 Task: Look for space in Praia, Cape Verde from 4th June, 2023 to 15th June, 2023 for 2 adults in price range Rs.10000 to Rs.15000. Place can be entire place with 1  bedroom having 1 bed and 1 bathroom. Property type can be house, flat, guest house, hotel. Booking option can be shelf check-in. Required host language is English.
Action: Mouse moved to (276, 158)
Screenshot: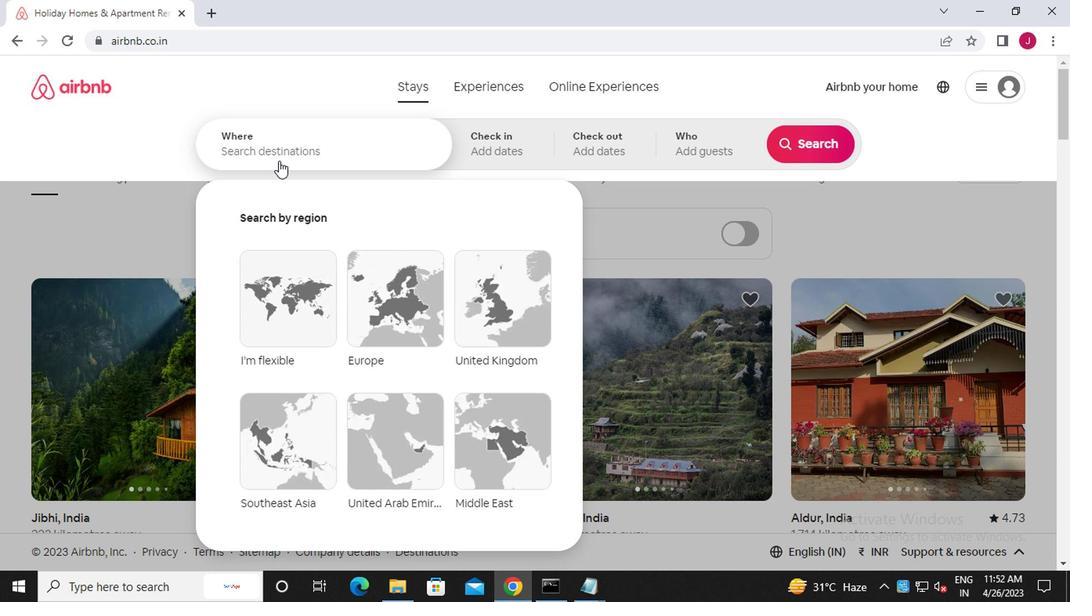 
Action: Mouse pressed left at (276, 158)
Screenshot: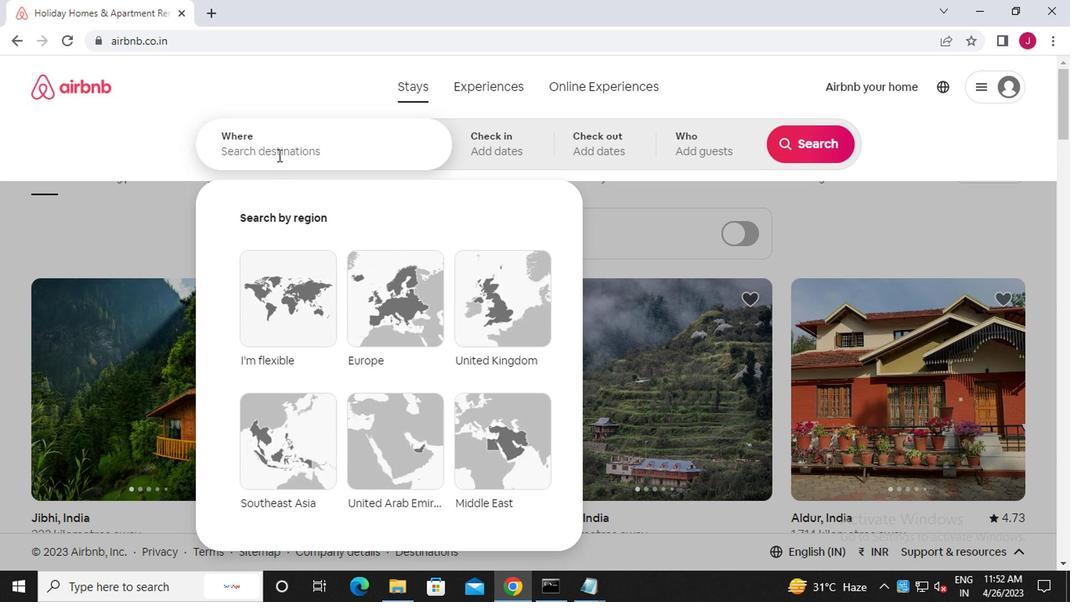 
Action: Key pressed <Key.caps_lock>p<Key.caps_lock>raia,<Key.space><Key.caps_lock>c<Key.caps_lock>ape<Key.space><Key.caps_lock>v<Key.caps_lock>erdw
Screenshot: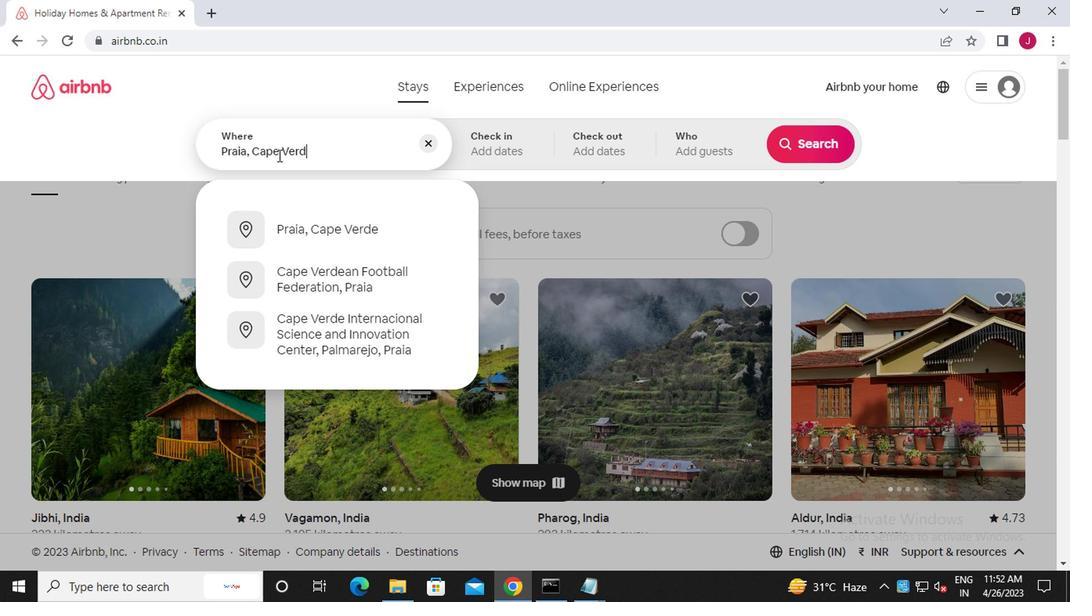 
Action: Mouse moved to (357, 233)
Screenshot: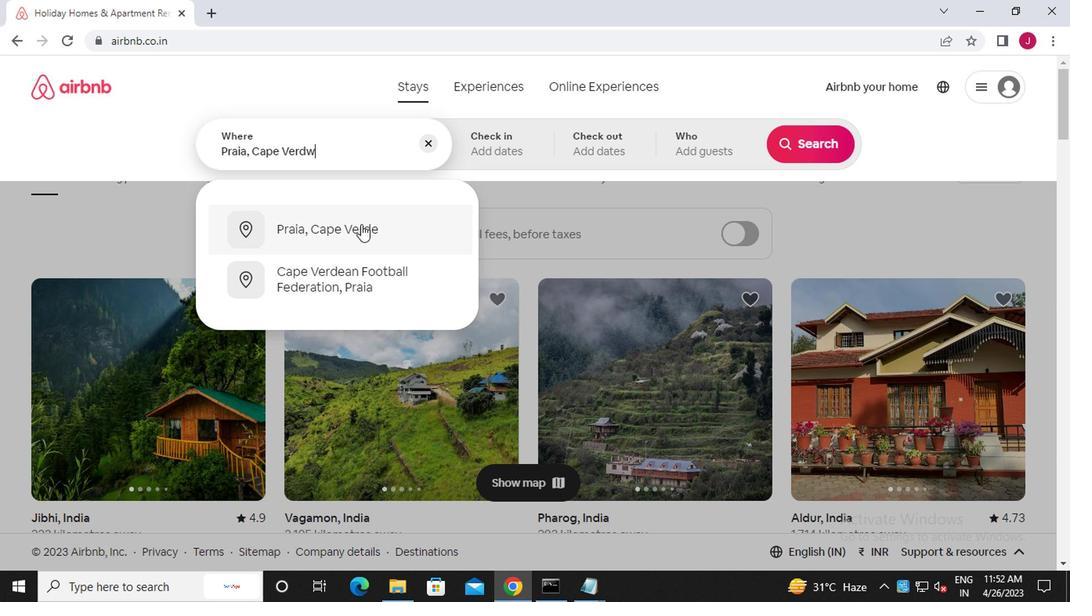 
Action: Mouse pressed left at (357, 233)
Screenshot: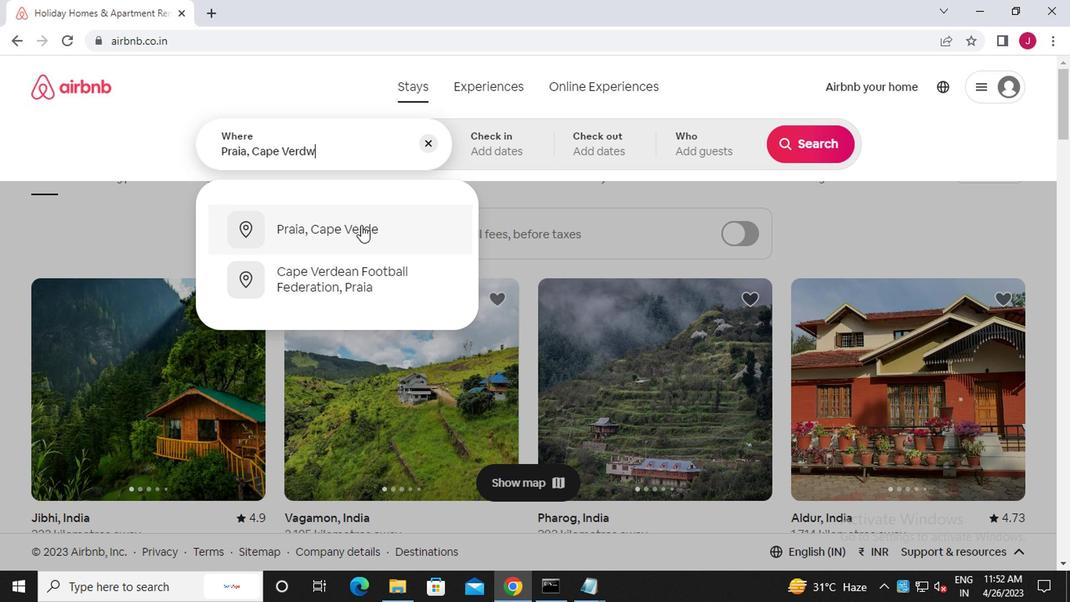 
Action: Mouse moved to (796, 271)
Screenshot: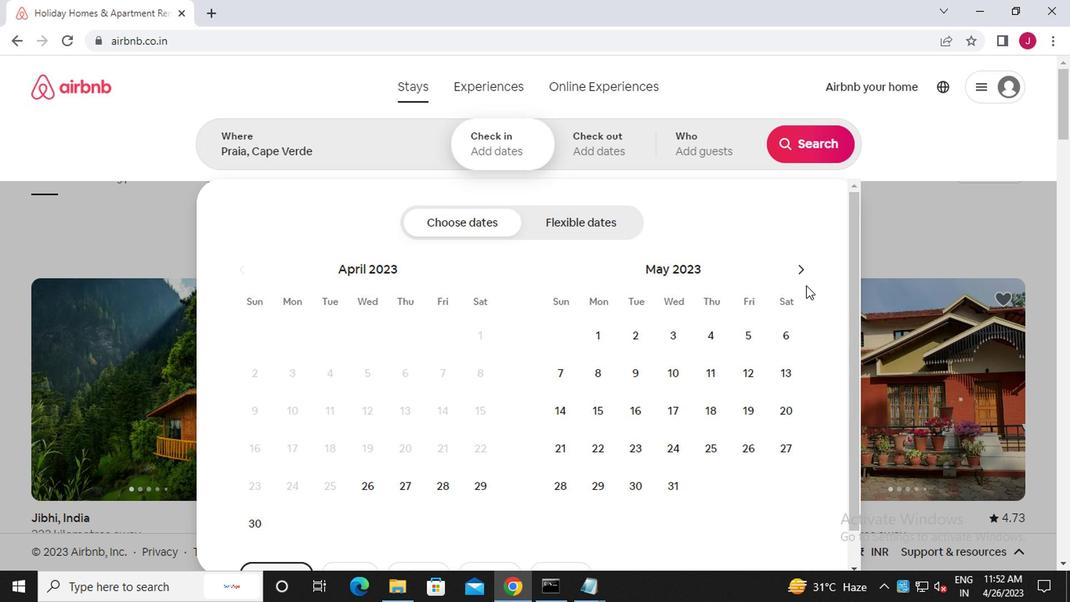 
Action: Mouse pressed left at (796, 271)
Screenshot: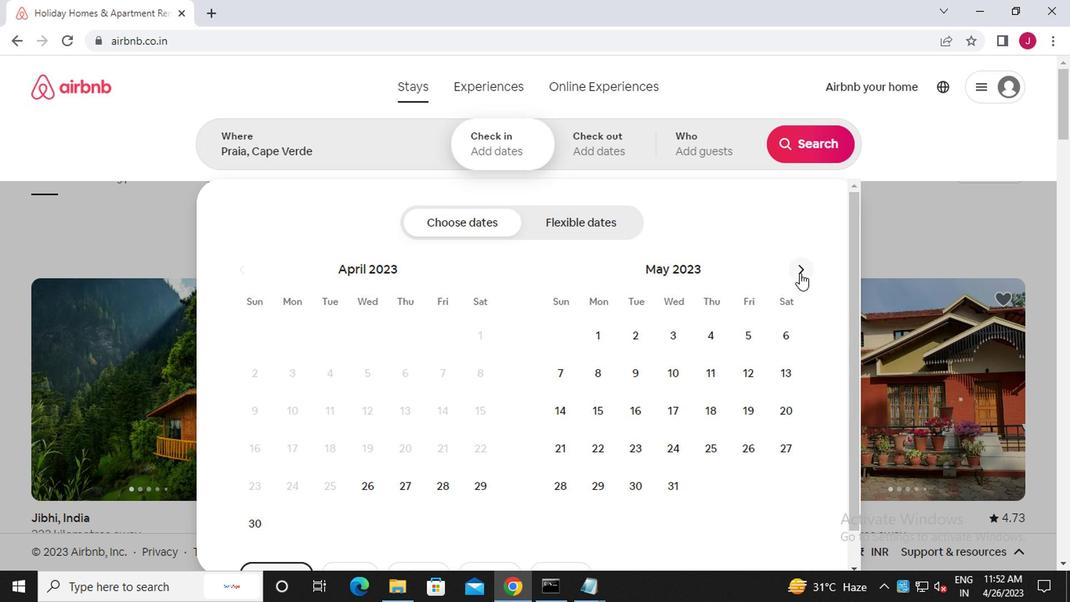 
Action: Mouse moved to (567, 376)
Screenshot: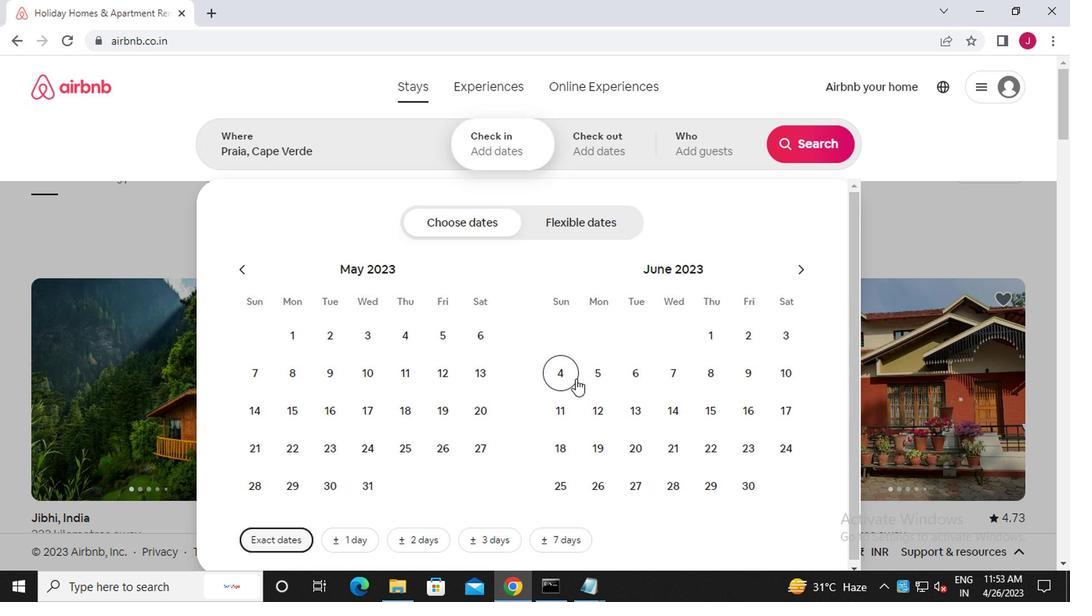 
Action: Mouse pressed left at (567, 376)
Screenshot: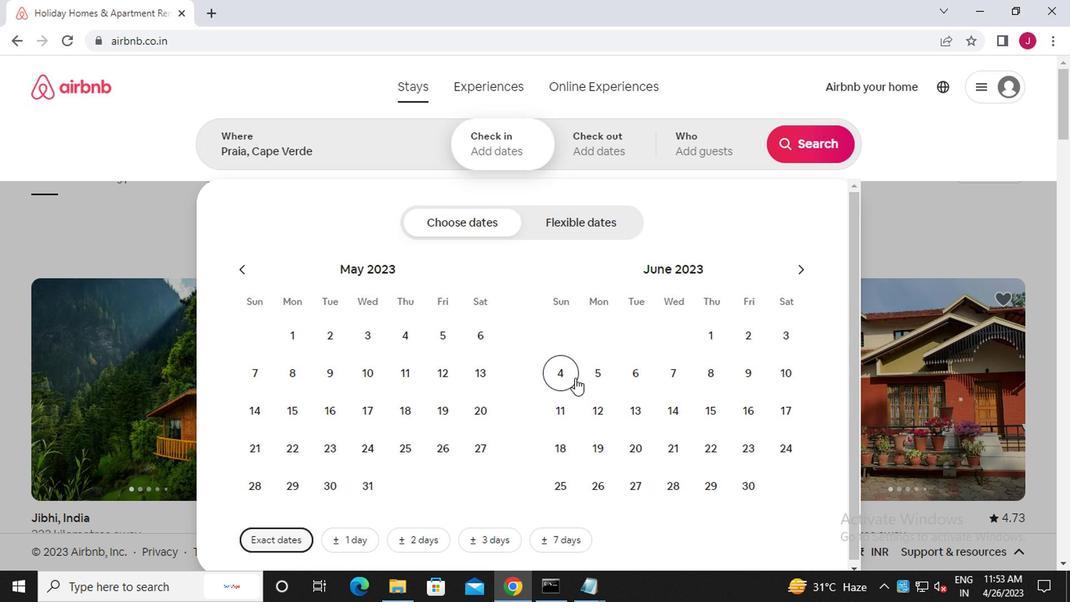 
Action: Mouse moved to (696, 403)
Screenshot: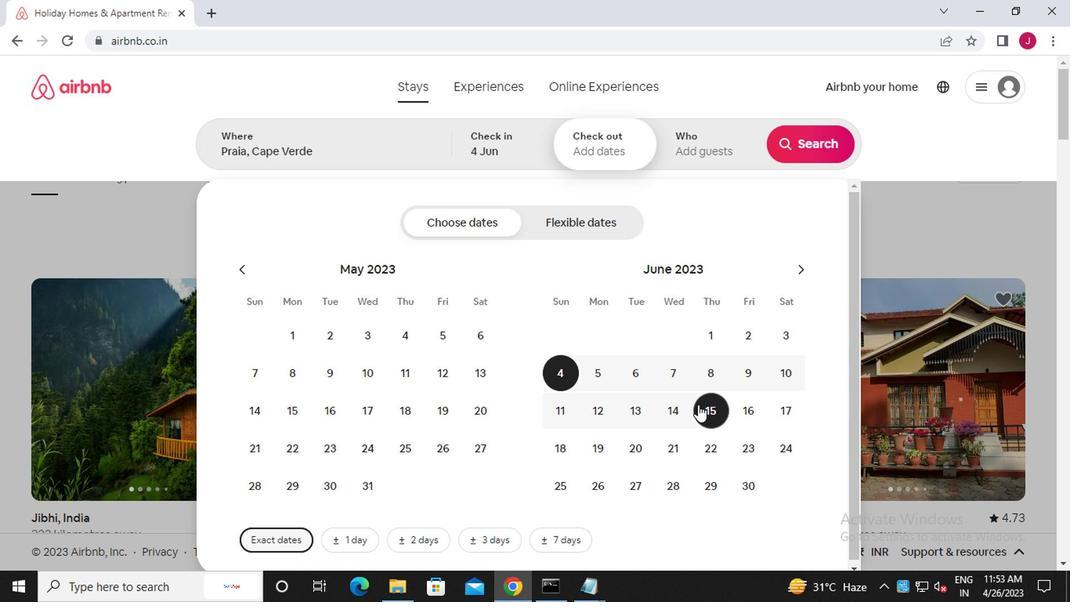 
Action: Mouse pressed left at (696, 403)
Screenshot: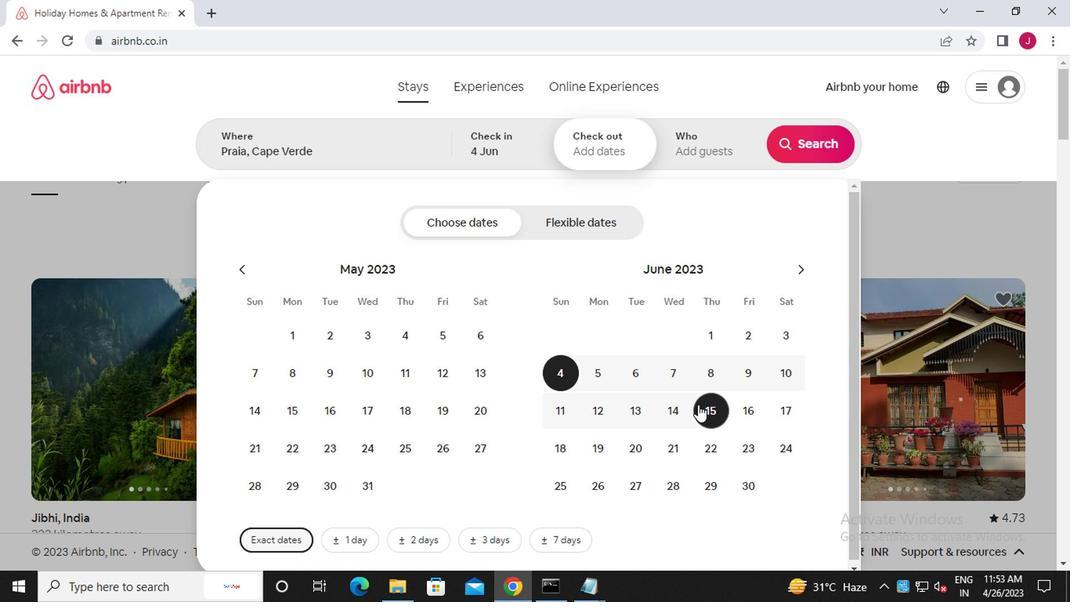 
Action: Mouse moved to (706, 152)
Screenshot: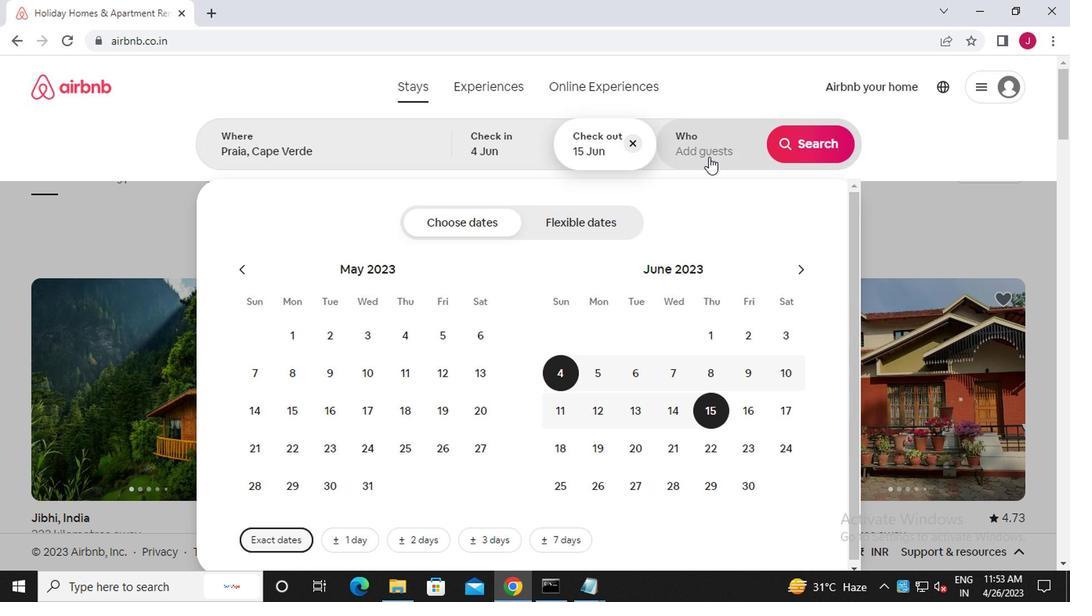 
Action: Mouse pressed left at (706, 152)
Screenshot: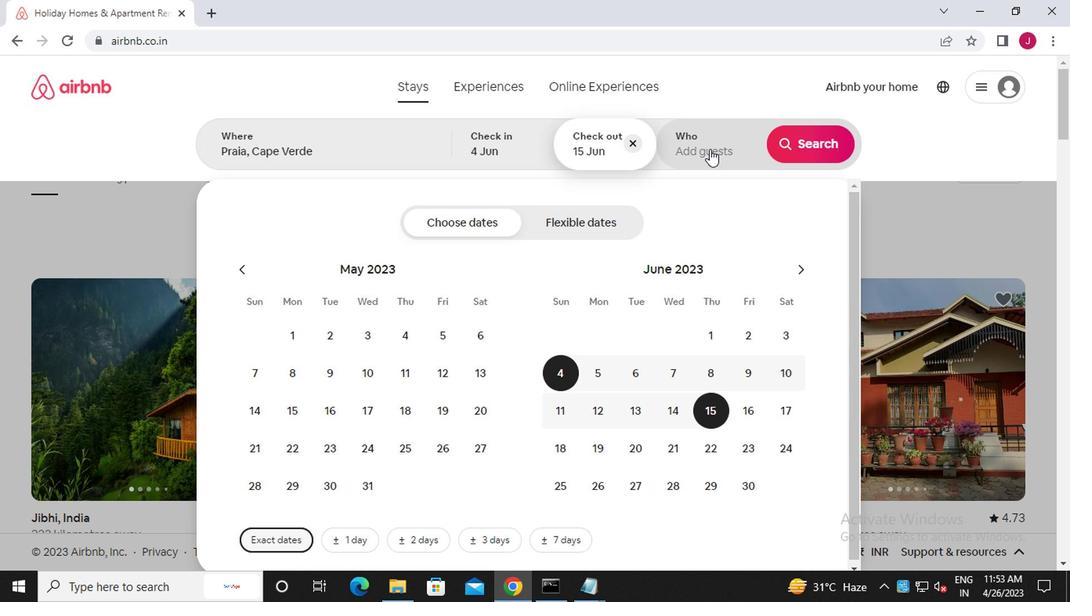 
Action: Mouse moved to (813, 229)
Screenshot: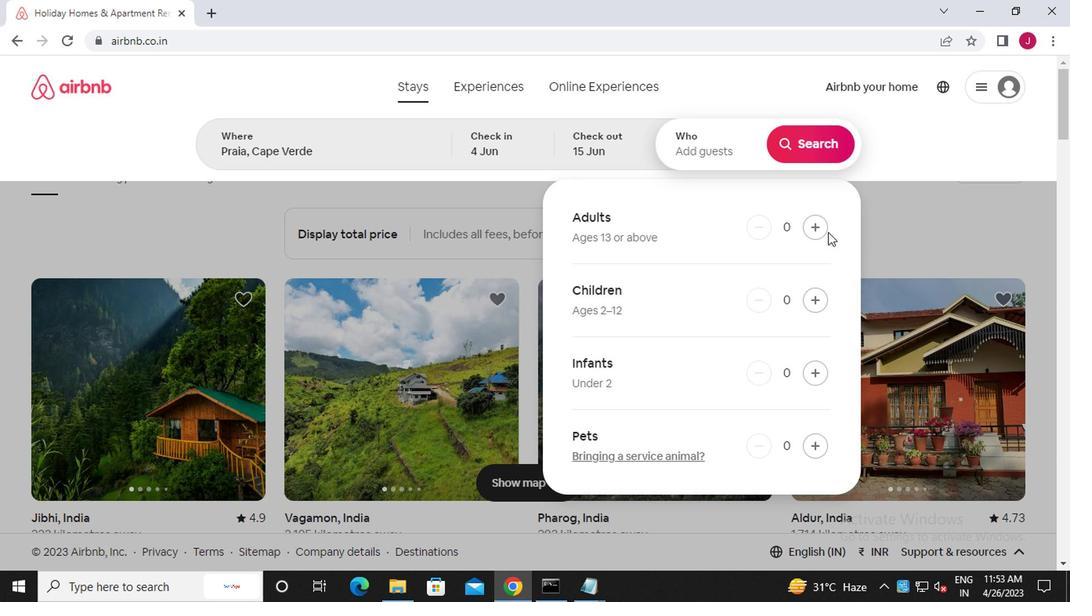 
Action: Mouse pressed left at (813, 229)
Screenshot: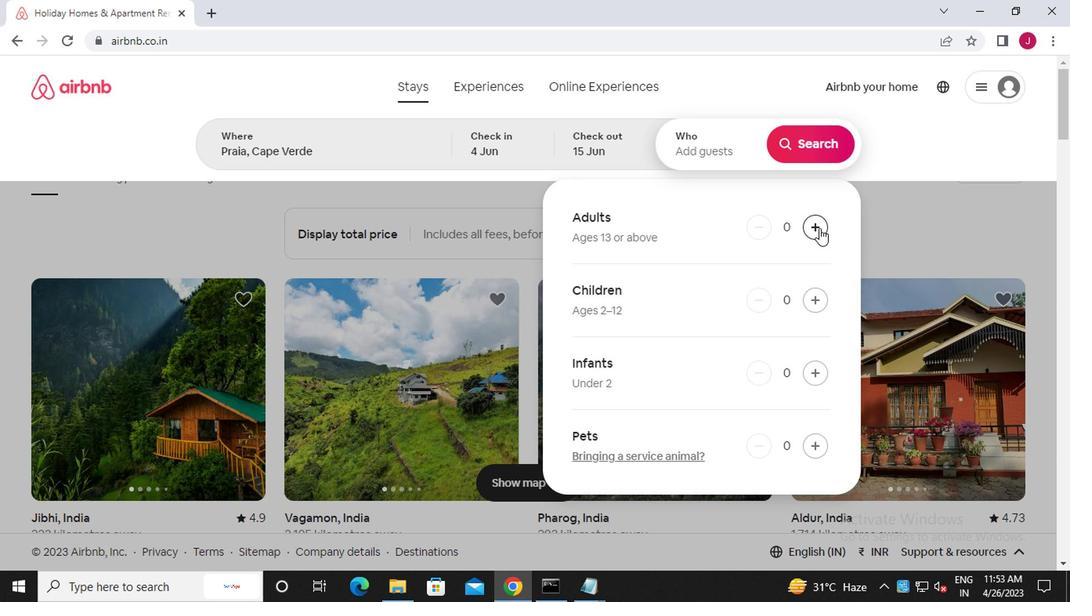 
Action: Mouse pressed left at (813, 229)
Screenshot: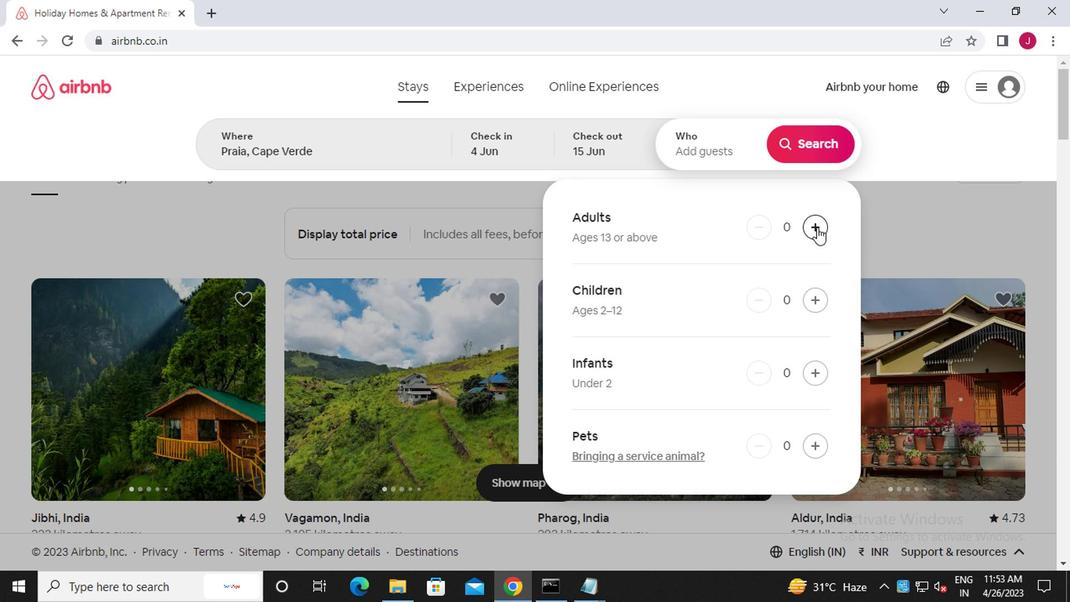 
Action: Mouse moved to (817, 151)
Screenshot: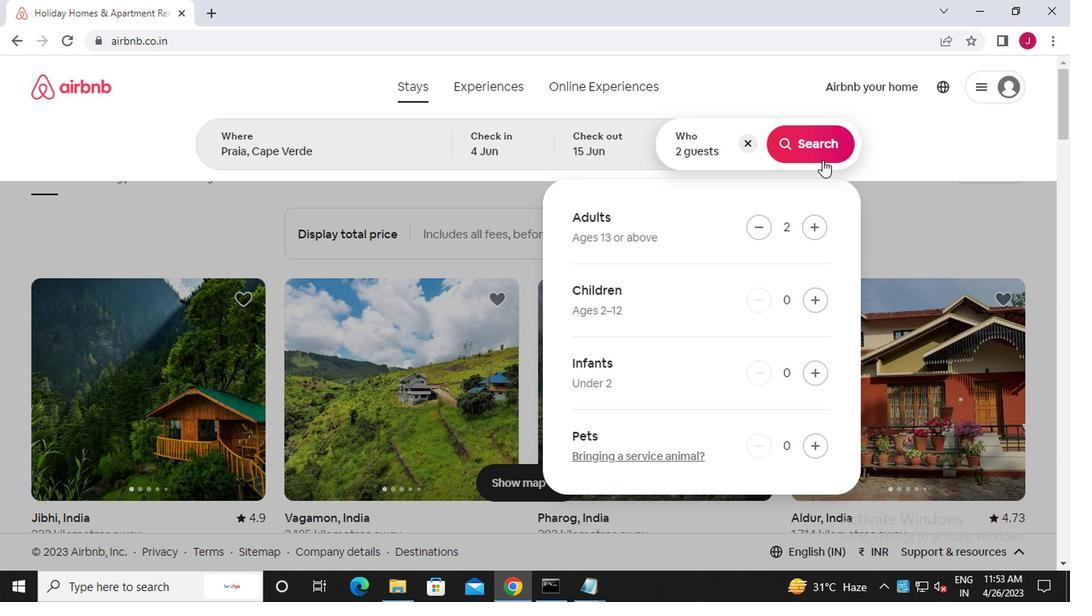 
Action: Mouse pressed left at (817, 151)
Screenshot: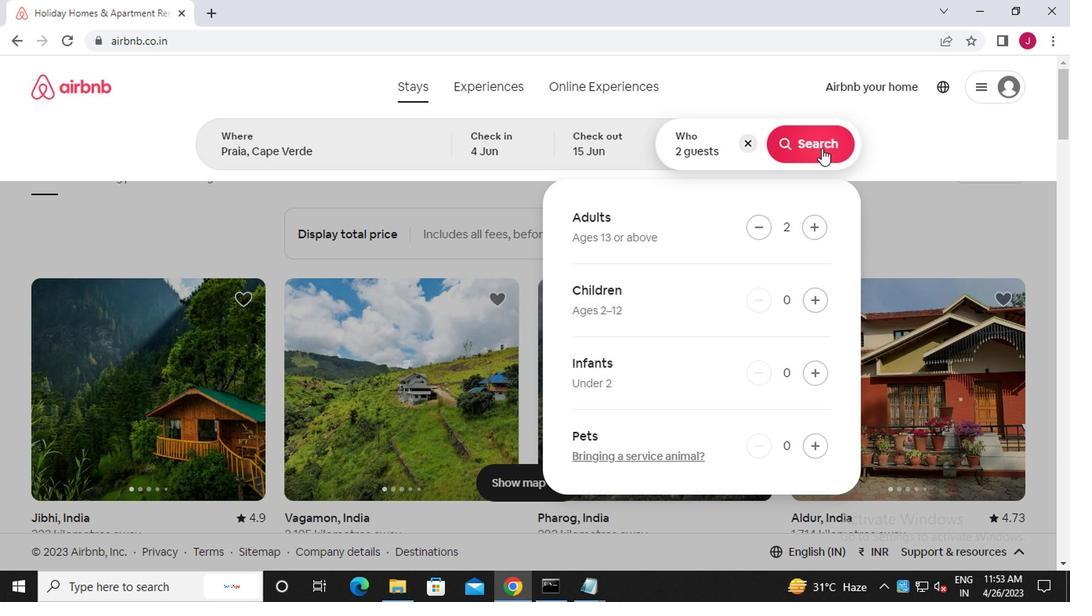 
Action: Mouse moved to (996, 146)
Screenshot: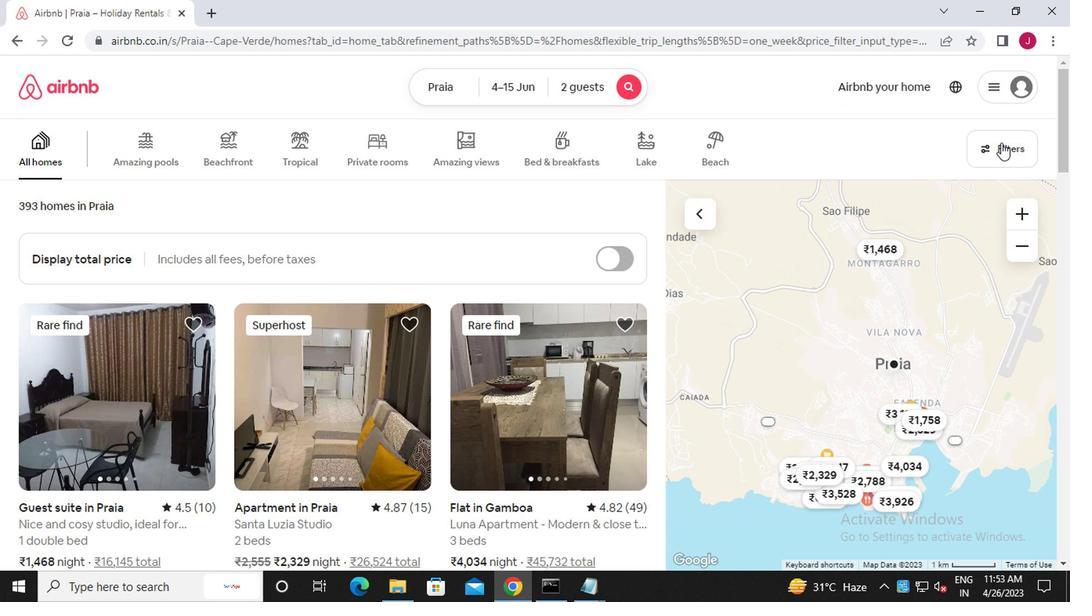 
Action: Mouse pressed left at (996, 146)
Screenshot: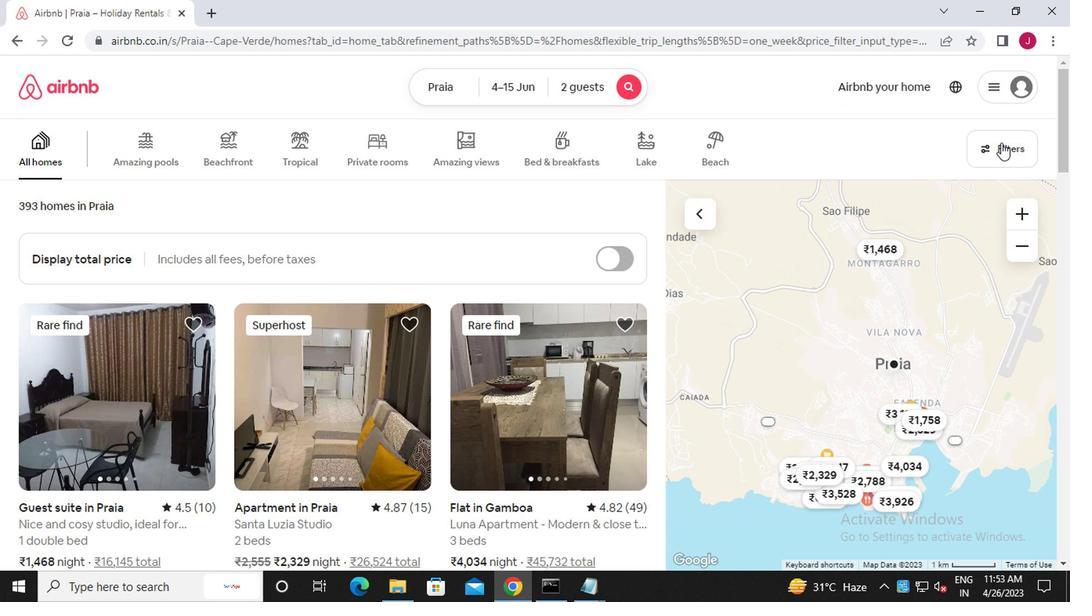 
Action: Mouse moved to (432, 350)
Screenshot: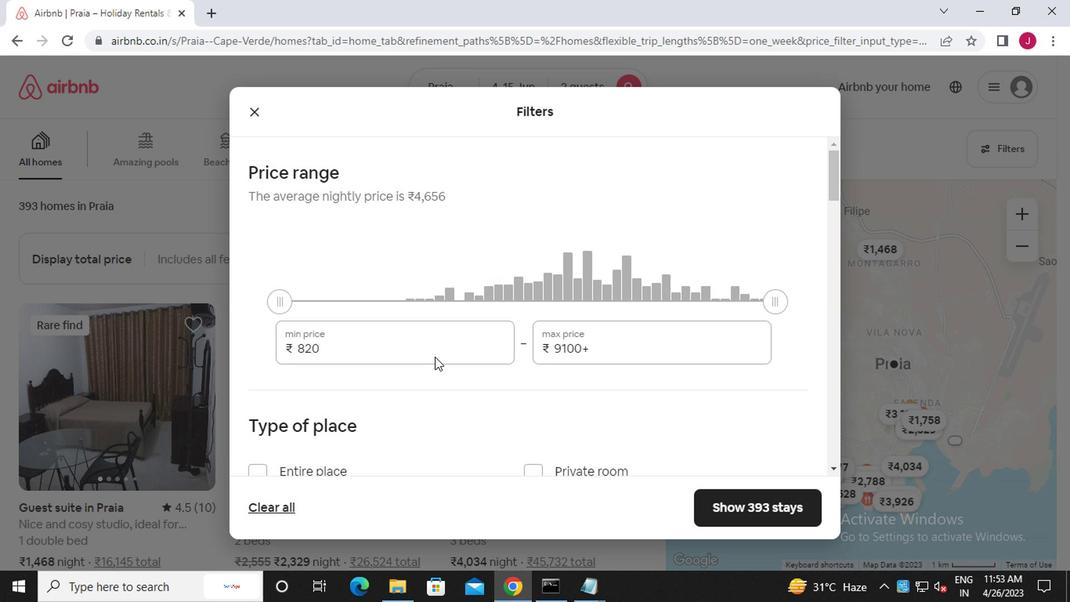 
Action: Mouse pressed left at (432, 350)
Screenshot: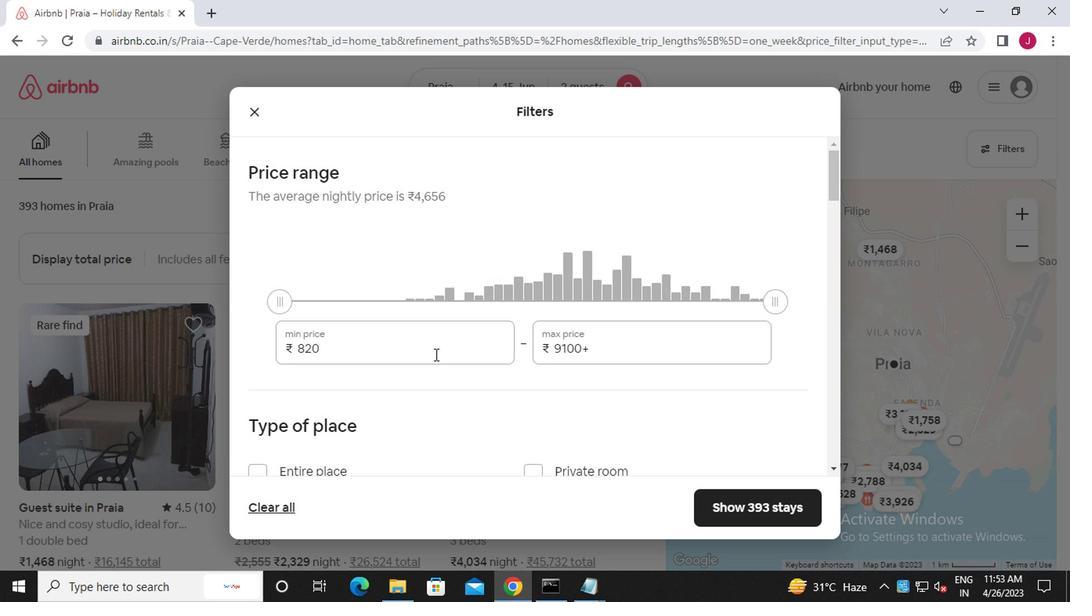 
Action: Mouse moved to (427, 341)
Screenshot: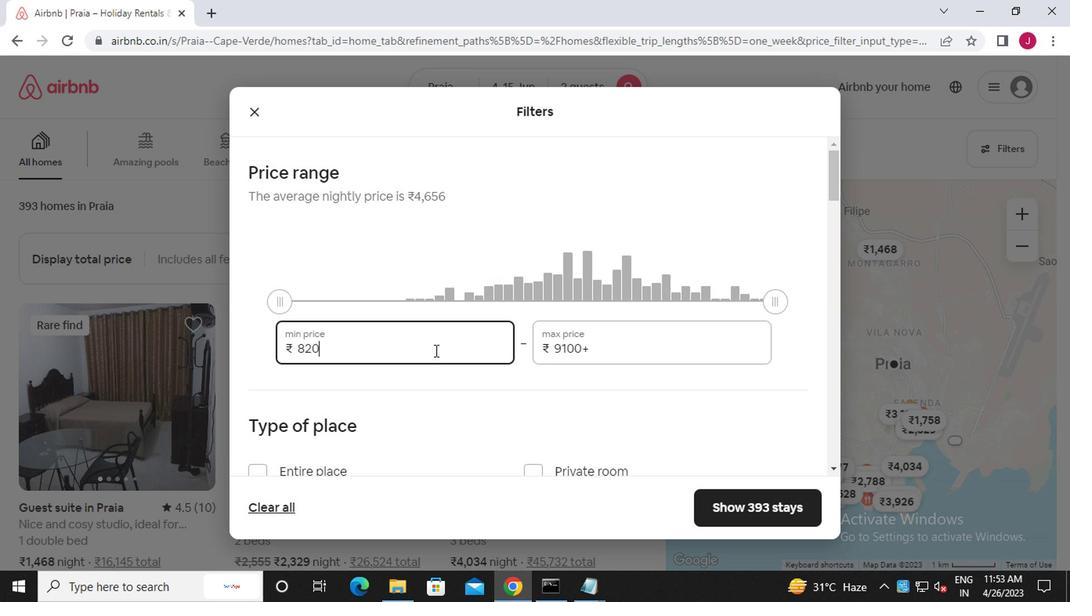 
Action: Key pressed <Key.backspace><Key.backspace><Key.backspace><<97>><<96>><<96>><<96>><Key.backspace><Key.backspace><Key.backspace><Key.backspace><Key.backspace><Key.backspace><Key.backspace><Key.backspace><Key.backspace><Key.backspace><Key.backspace><<97>><<96>><<96>><<96>><<96>>
Screenshot: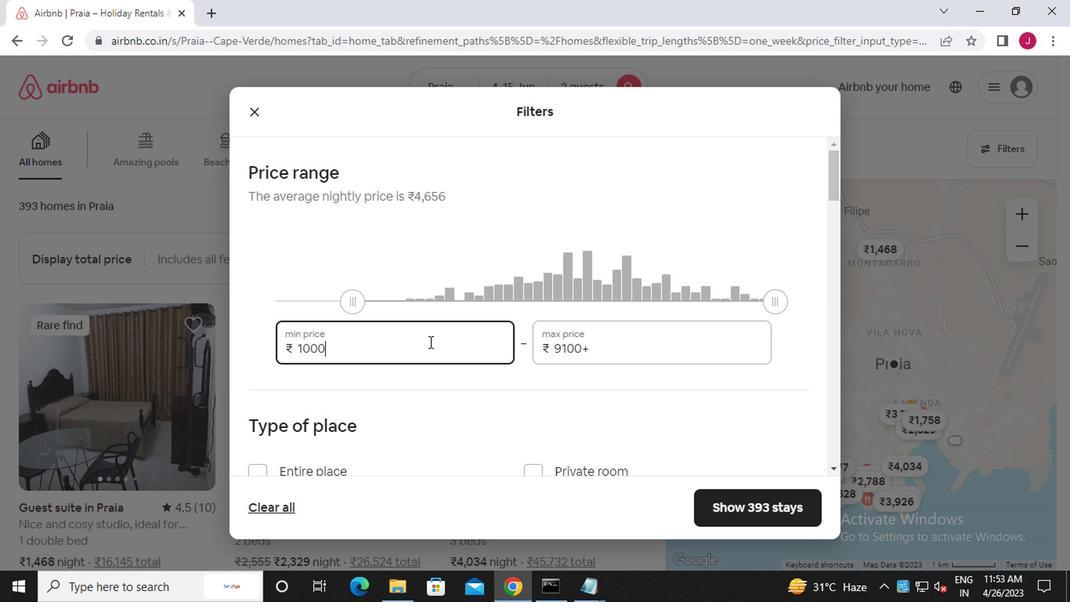 
Action: Mouse moved to (614, 340)
Screenshot: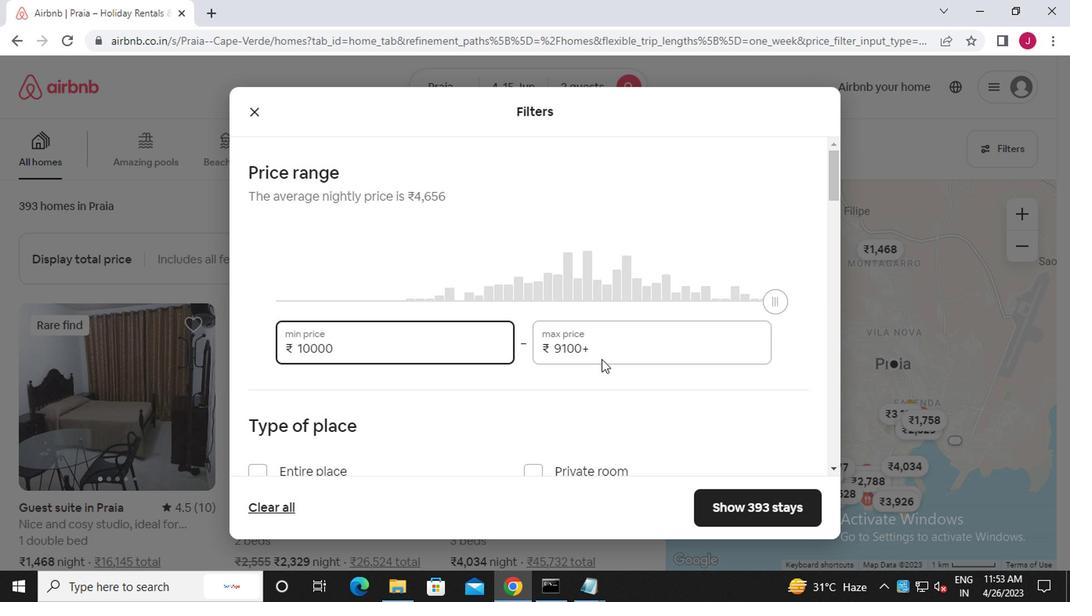 
Action: Mouse pressed left at (614, 340)
Screenshot: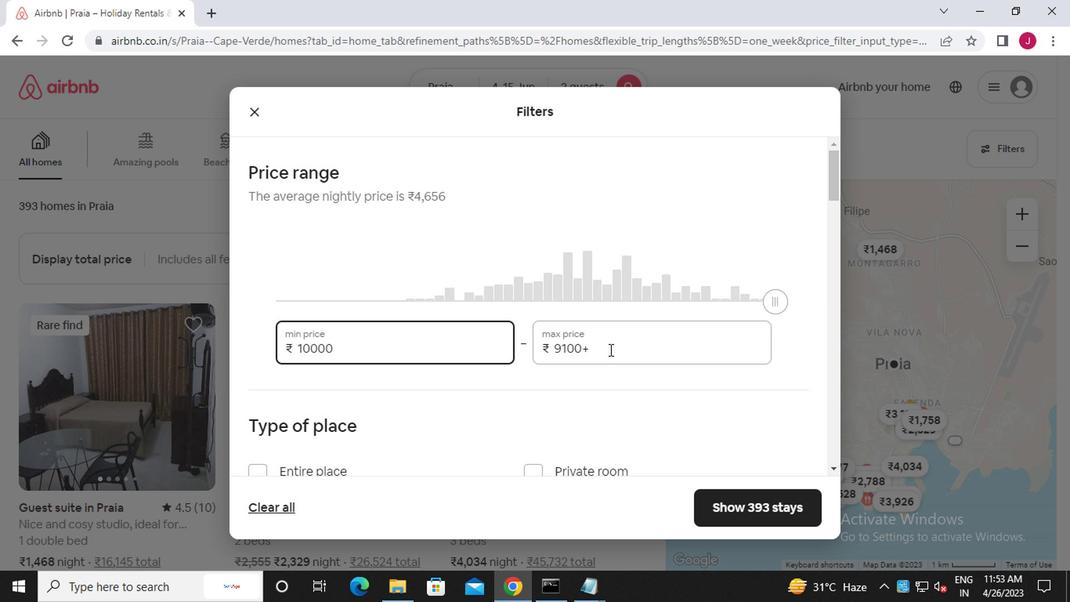 
Action: Mouse moved to (614, 340)
Screenshot: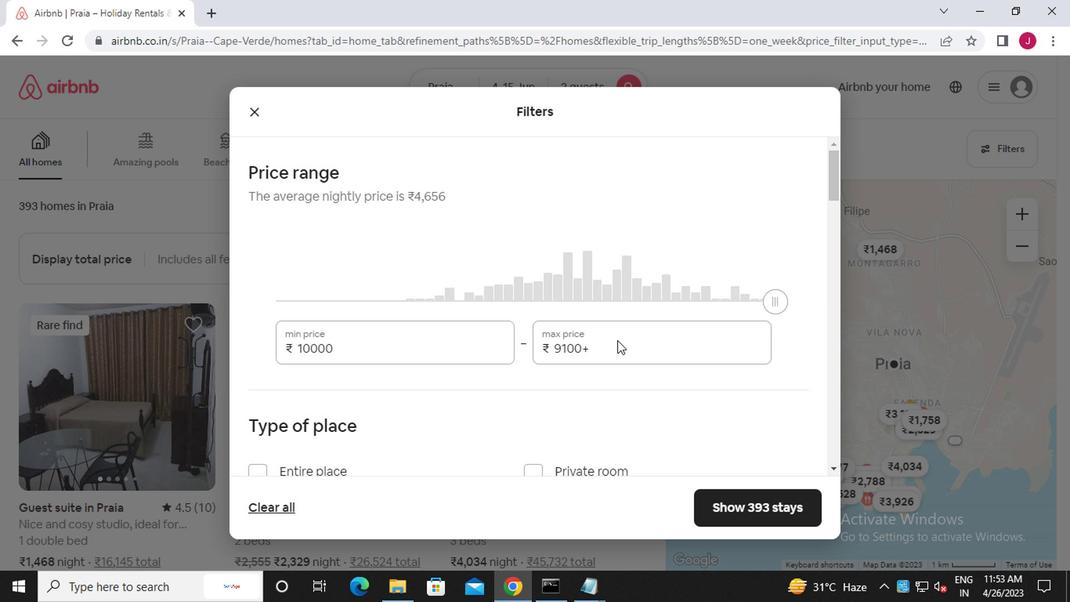 
Action: Key pressed <Key.backspace><Key.backspace><Key.backspace><Key.backspace><Key.backspace><Key.backspace><Key.backspace><Key.backspace><Key.backspace><Key.backspace><Key.backspace><<97>><<101>><<96>><<96>><<96>>
Screenshot: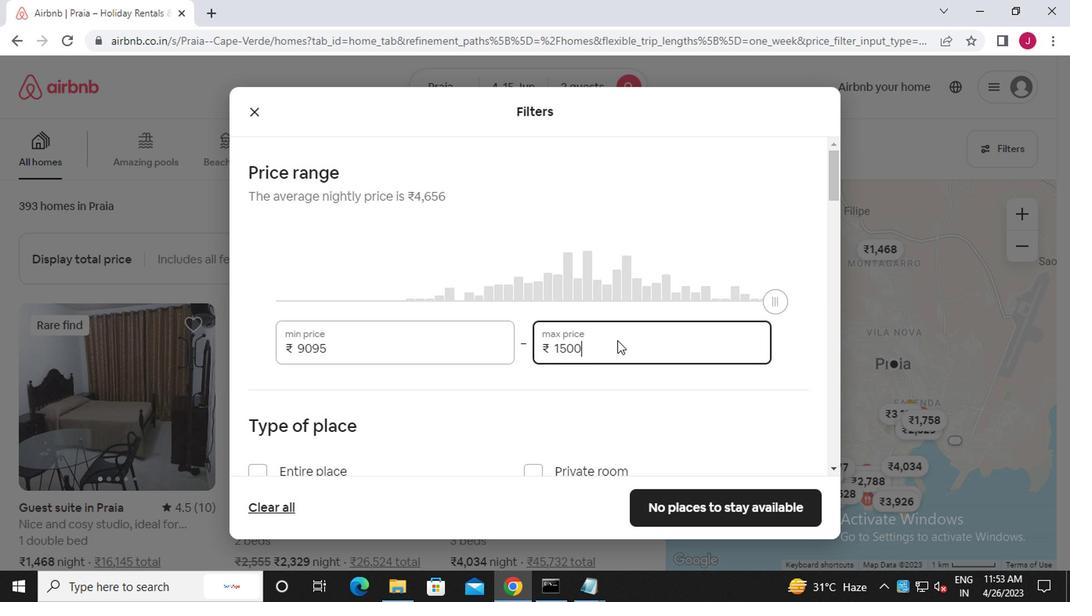 
Action: Mouse scrolled (614, 339) with delta (0, 0)
Screenshot: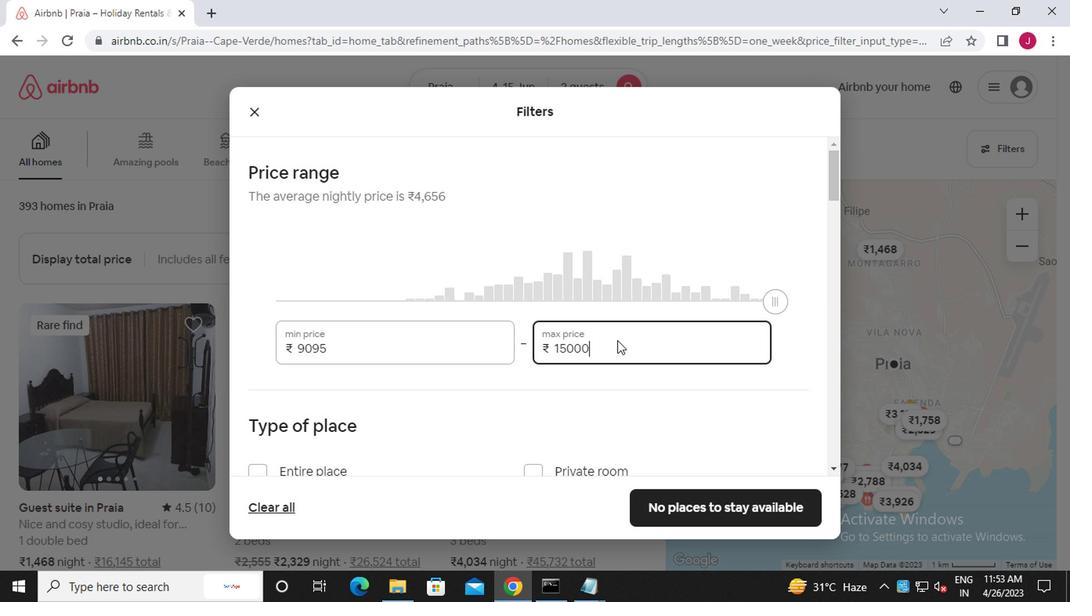 
Action: Mouse scrolled (614, 339) with delta (0, 0)
Screenshot: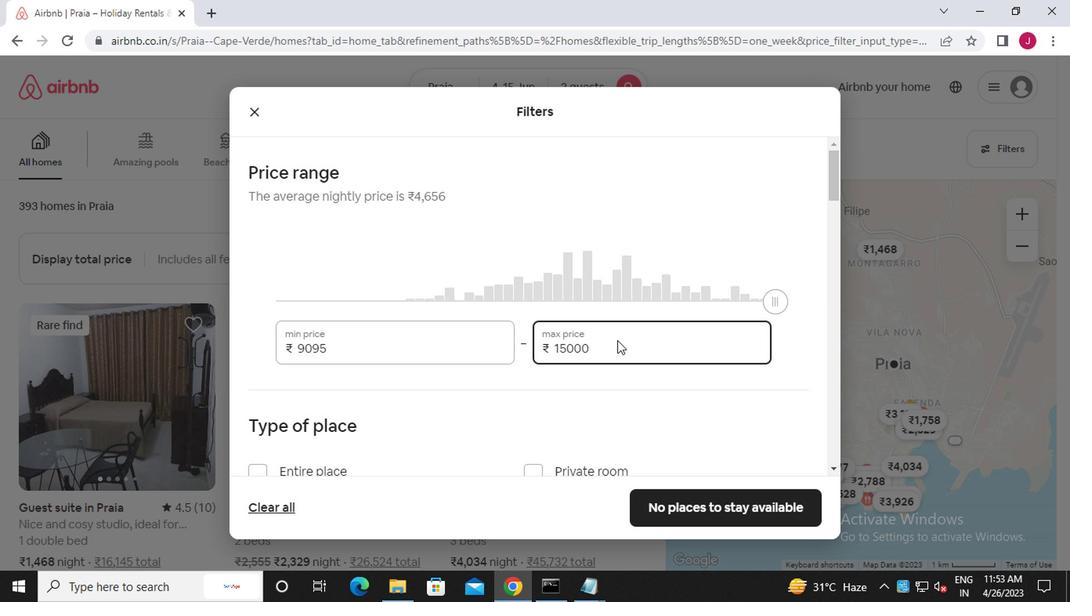 
Action: Mouse scrolled (614, 339) with delta (0, 0)
Screenshot: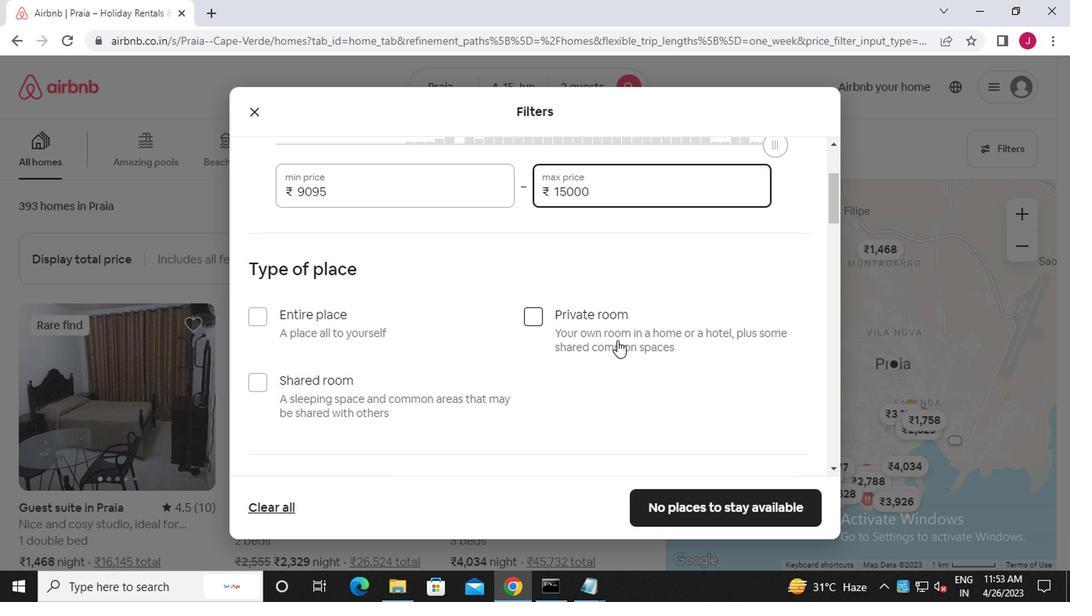 
Action: Mouse moved to (256, 231)
Screenshot: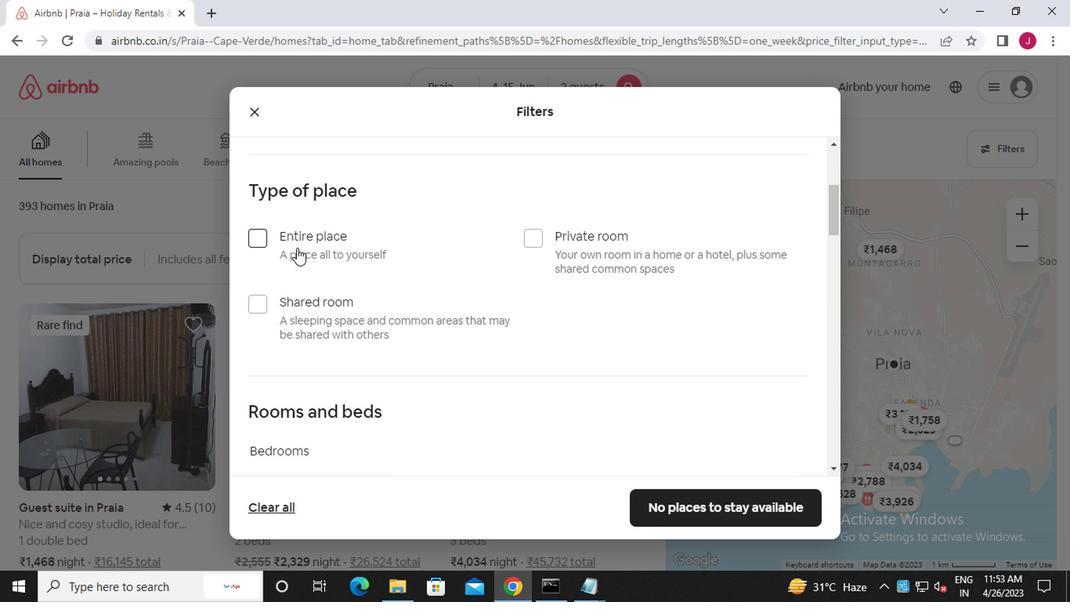 
Action: Mouse pressed left at (256, 231)
Screenshot: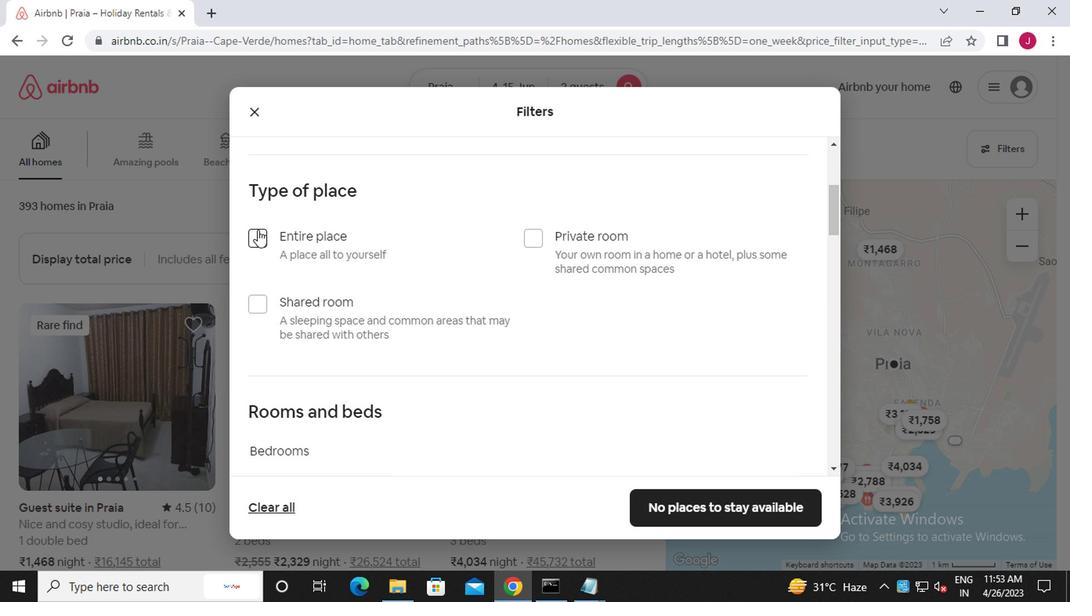 
Action: Mouse moved to (343, 278)
Screenshot: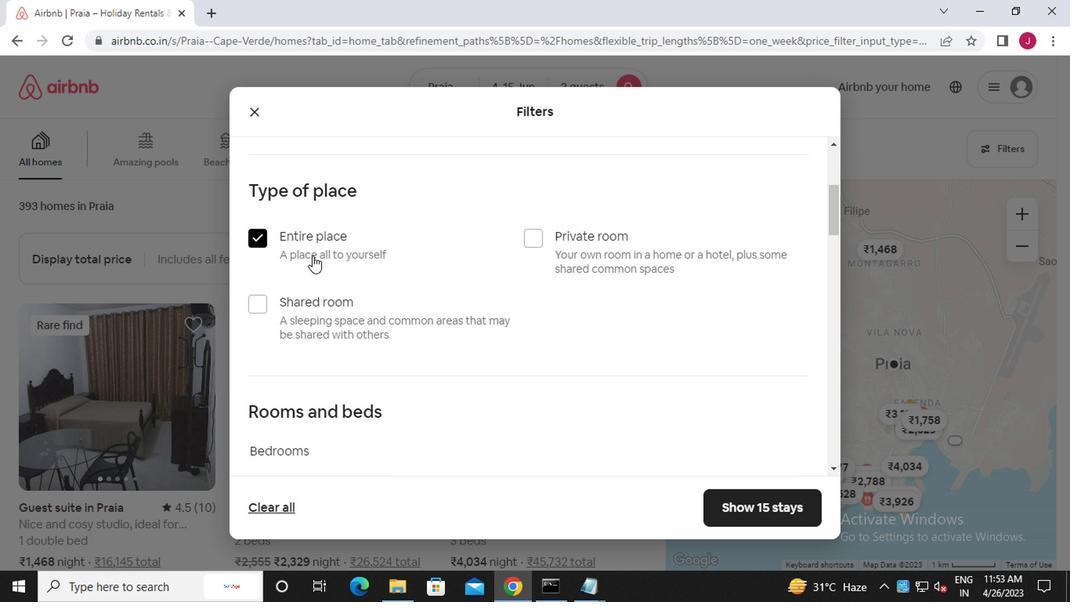 
Action: Mouse scrolled (343, 277) with delta (0, -1)
Screenshot: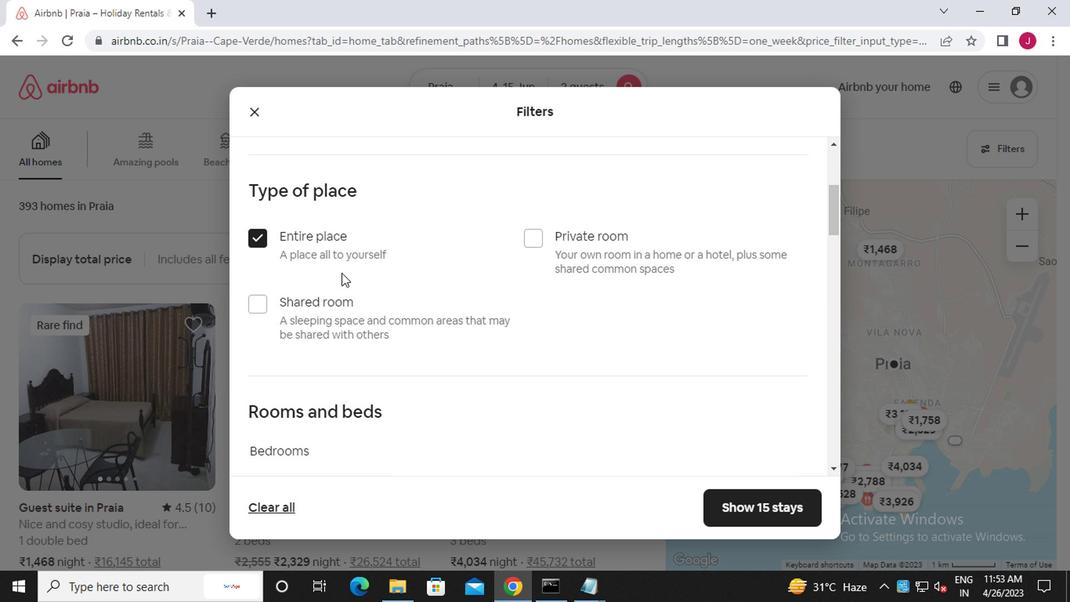 
Action: Mouse scrolled (343, 277) with delta (0, -1)
Screenshot: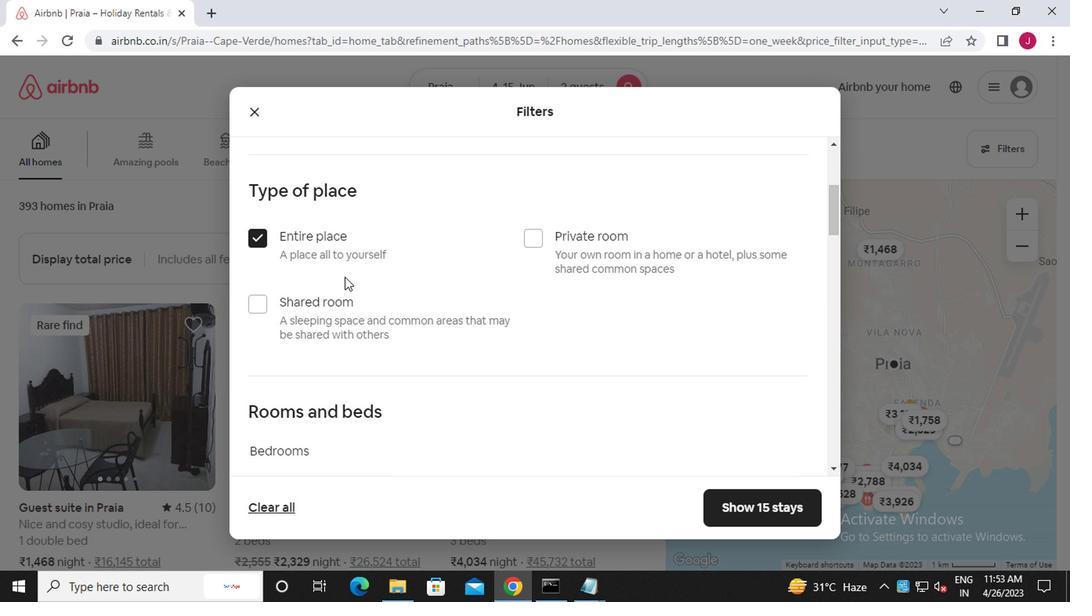 
Action: Mouse scrolled (343, 277) with delta (0, -1)
Screenshot: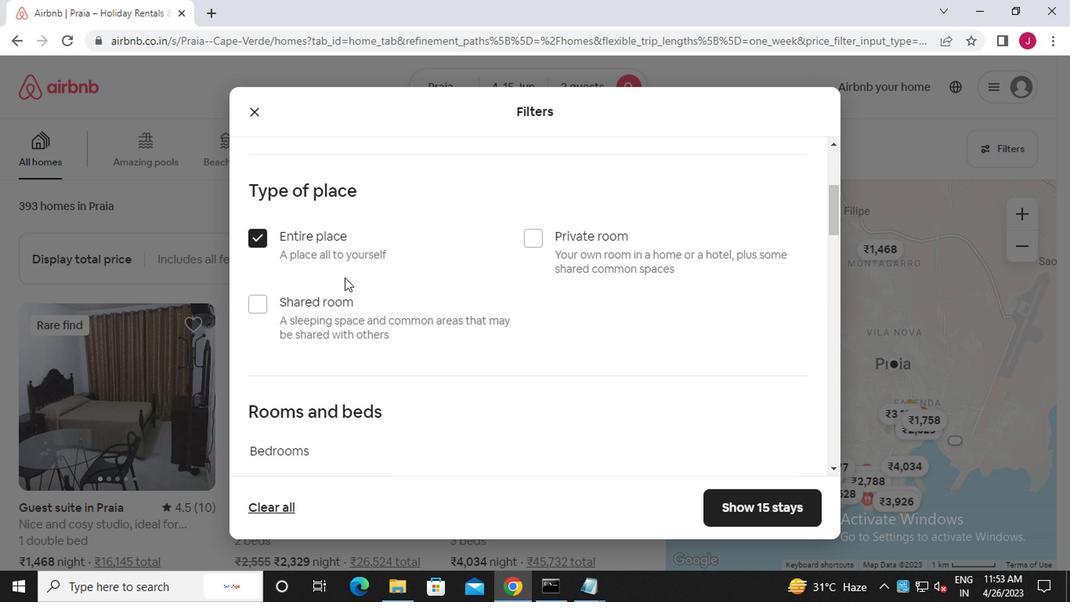 
Action: Mouse moved to (349, 259)
Screenshot: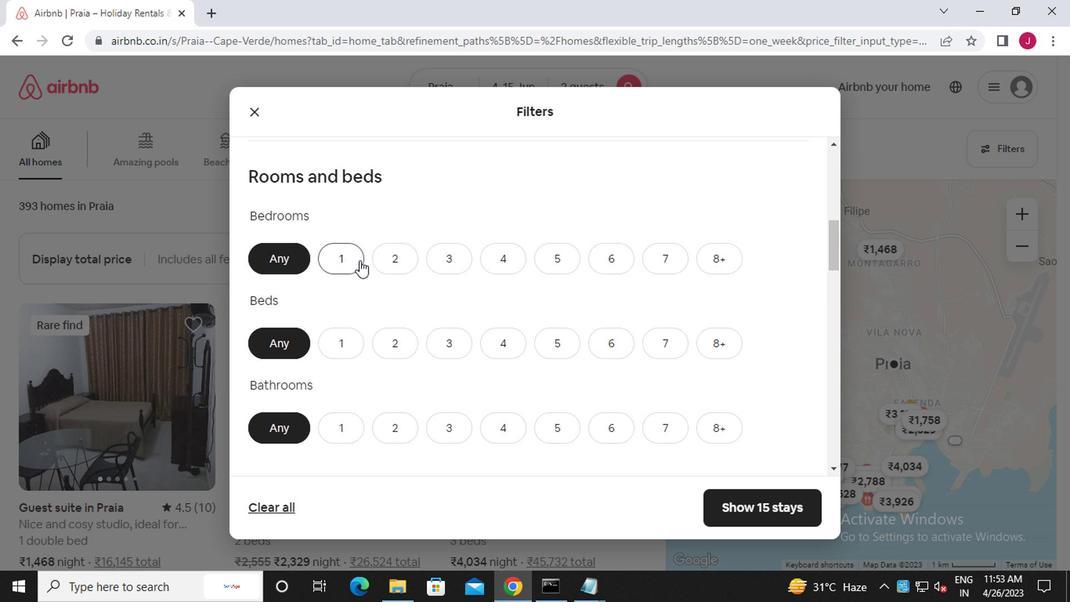 
Action: Mouse pressed left at (349, 259)
Screenshot: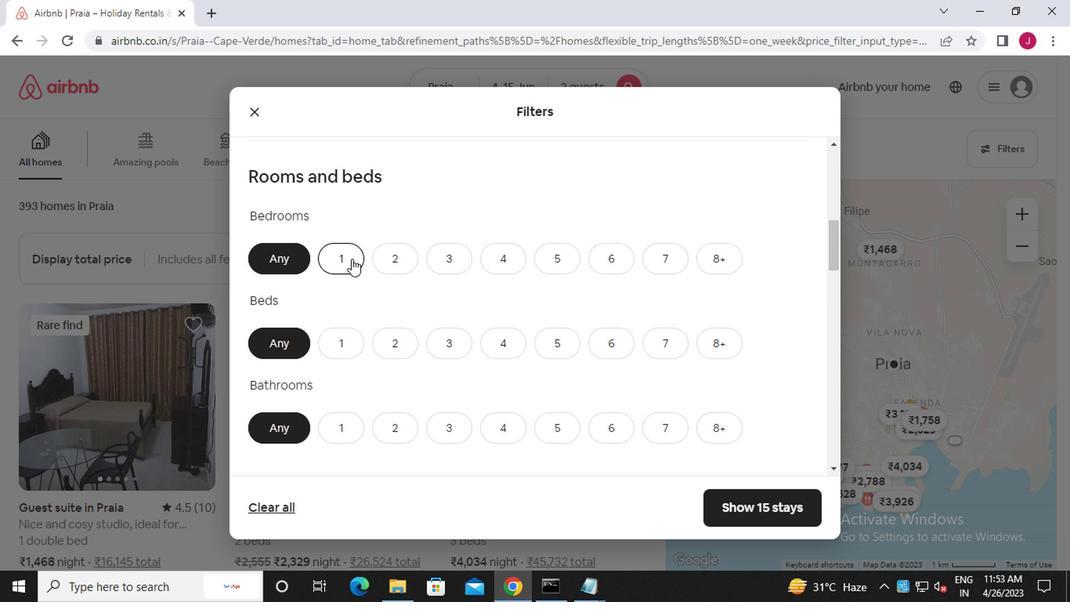 
Action: Mouse moved to (348, 334)
Screenshot: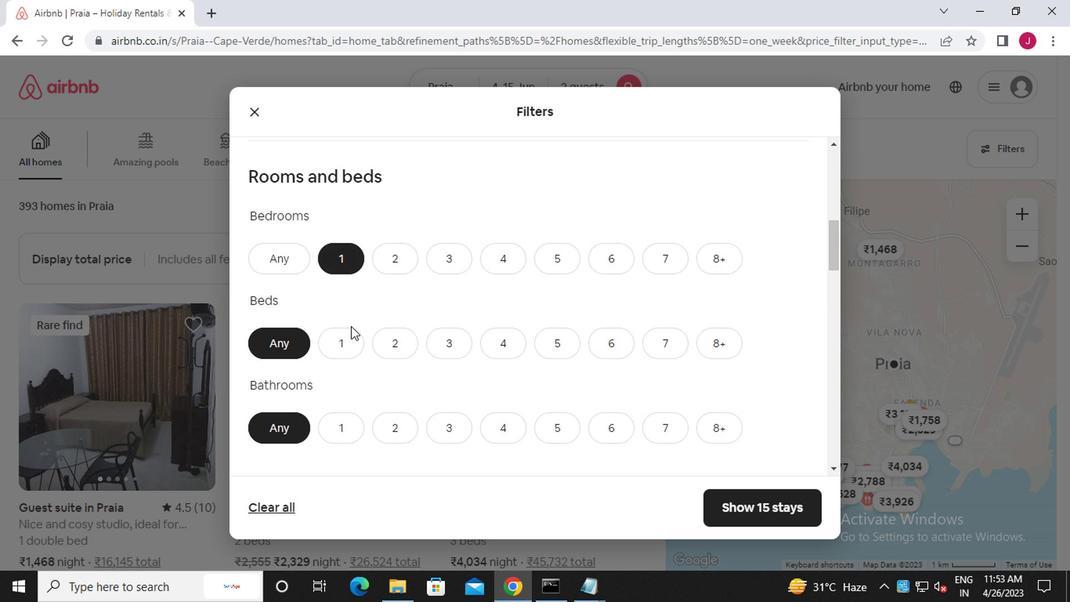 
Action: Mouse pressed left at (348, 334)
Screenshot: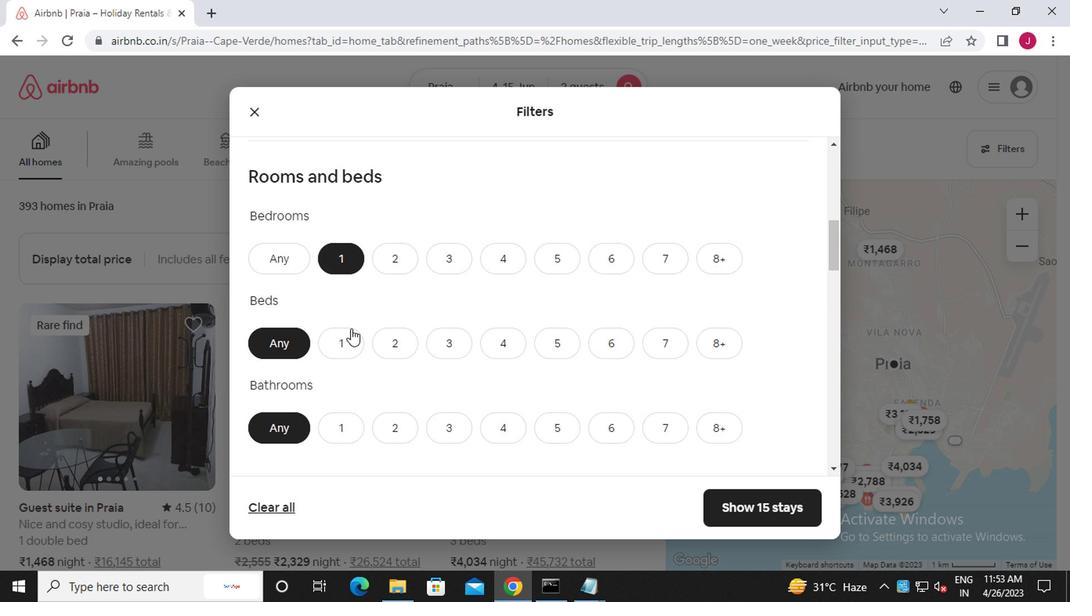 
Action: Mouse moved to (345, 421)
Screenshot: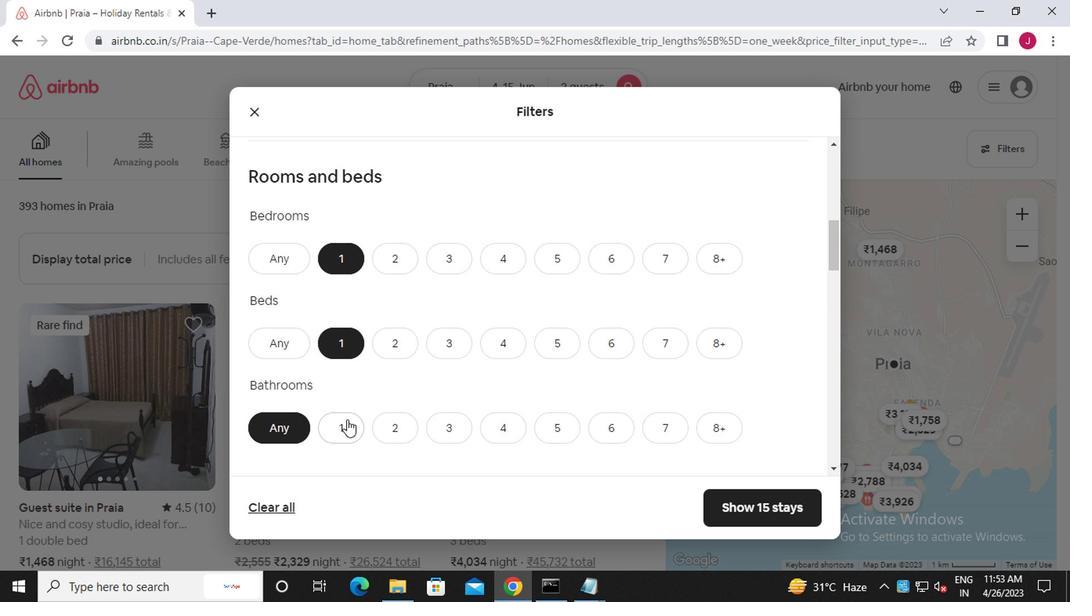 
Action: Mouse pressed left at (345, 421)
Screenshot: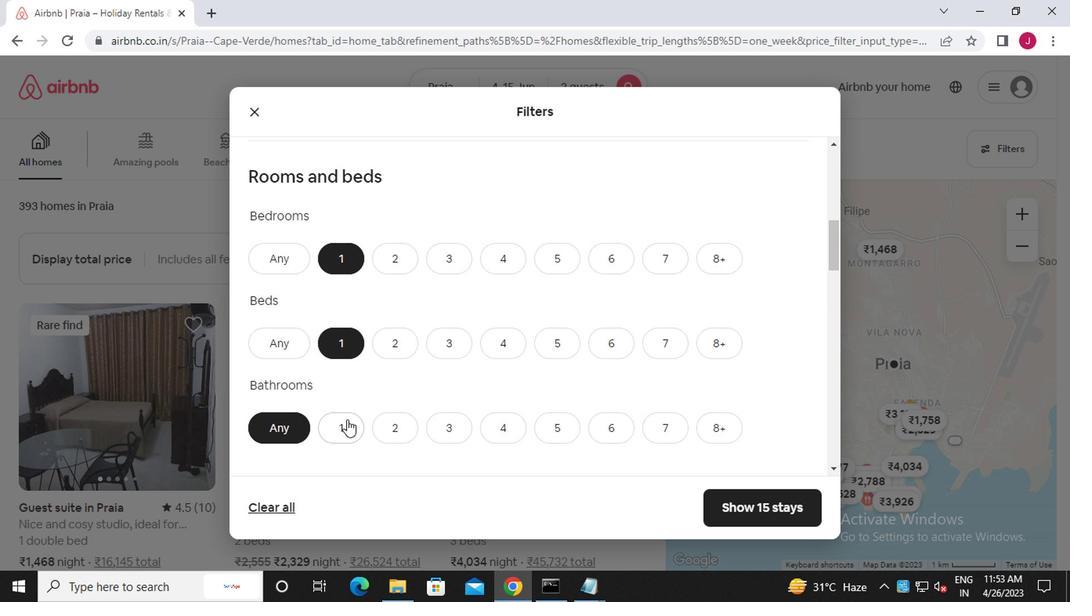 
Action: Mouse moved to (346, 421)
Screenshot: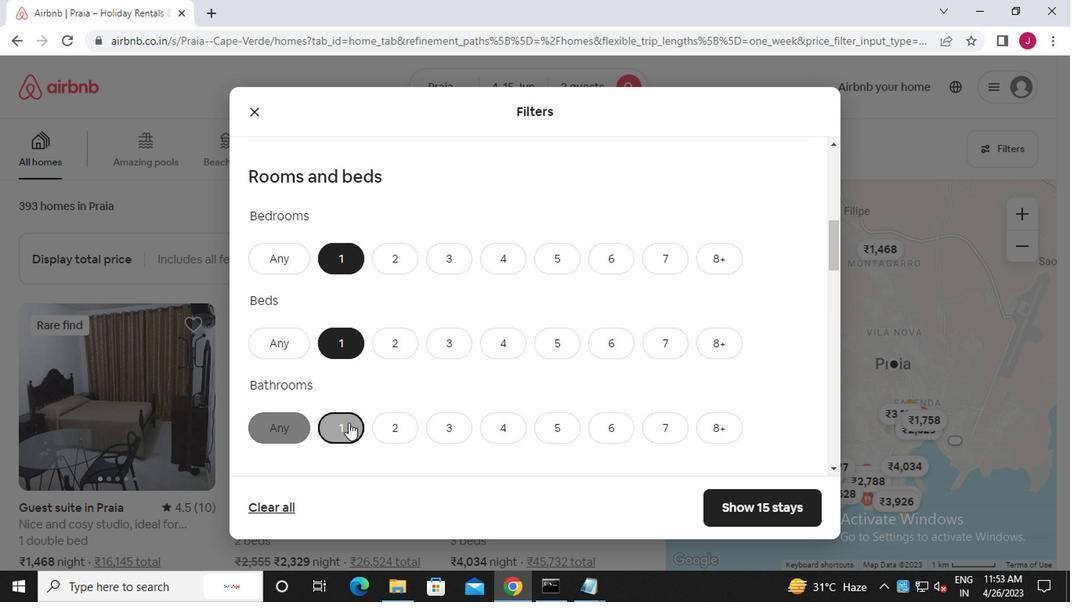 
Action: Mouse scrolled (346, 420) with delta (0, 0)
Screenshot: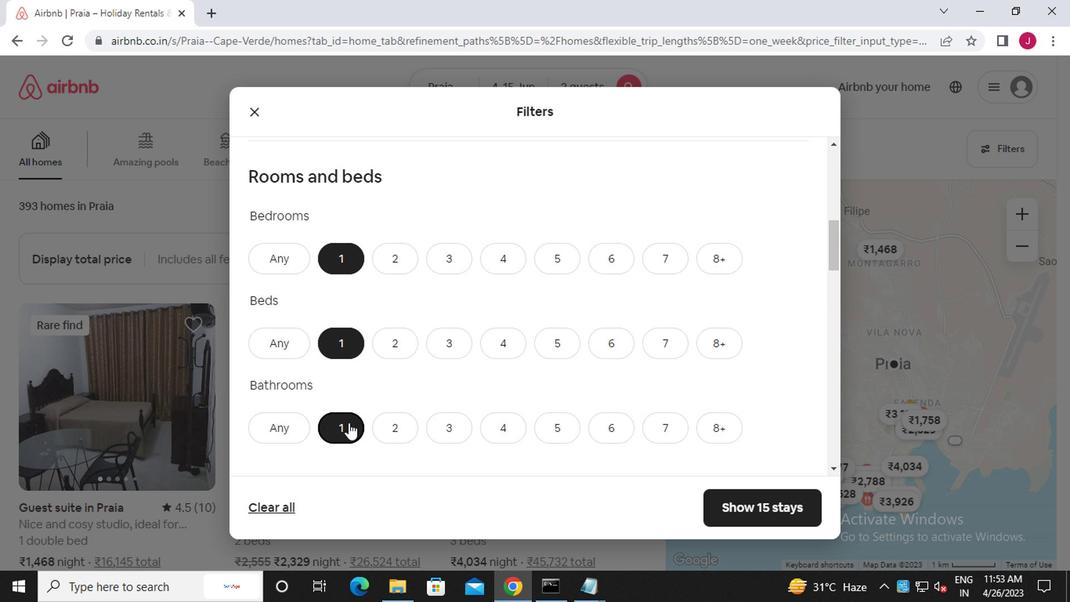 
Action: Mouse scrolled (346, 420) with delta (0, 0)
Screenshot: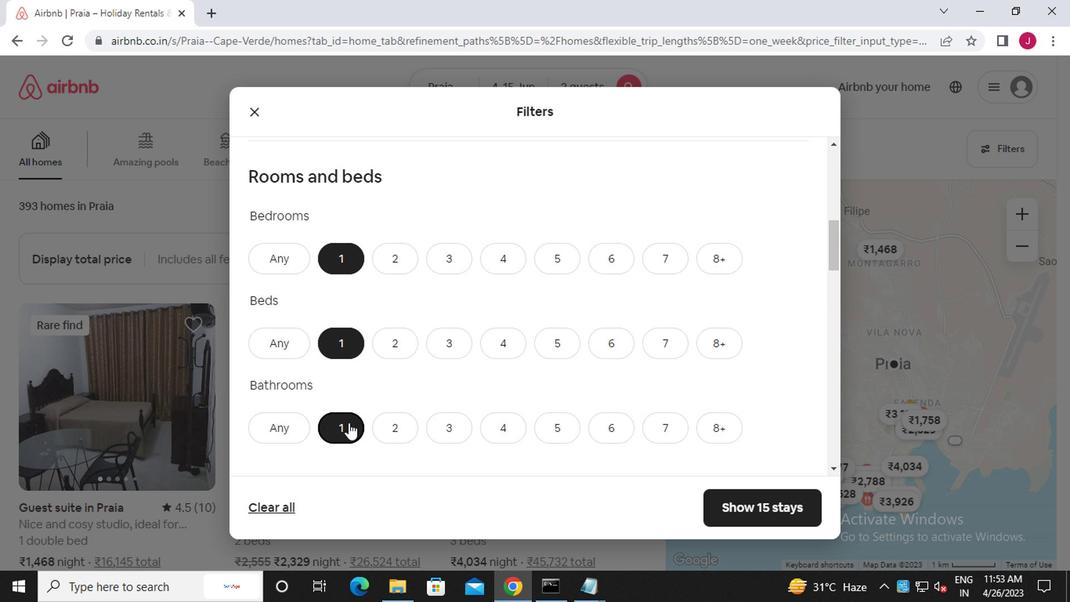 
Action: Mouse scrolled (346, 420) with delta (0, 0)
Screenshot: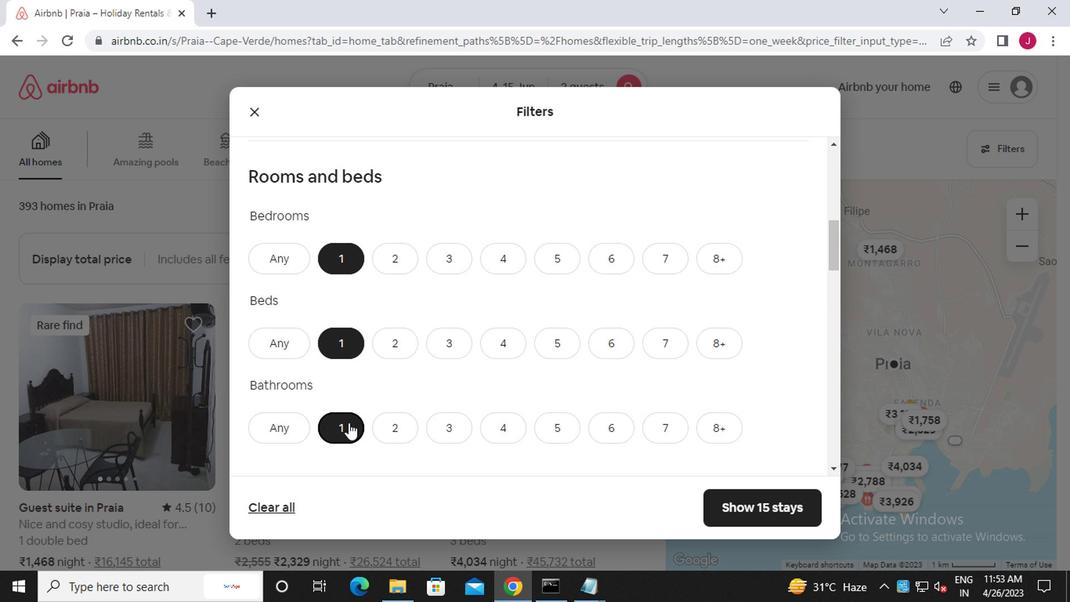 
Action: Mouse scrolled (346, 420) with delta (0, 0)
Screenshot: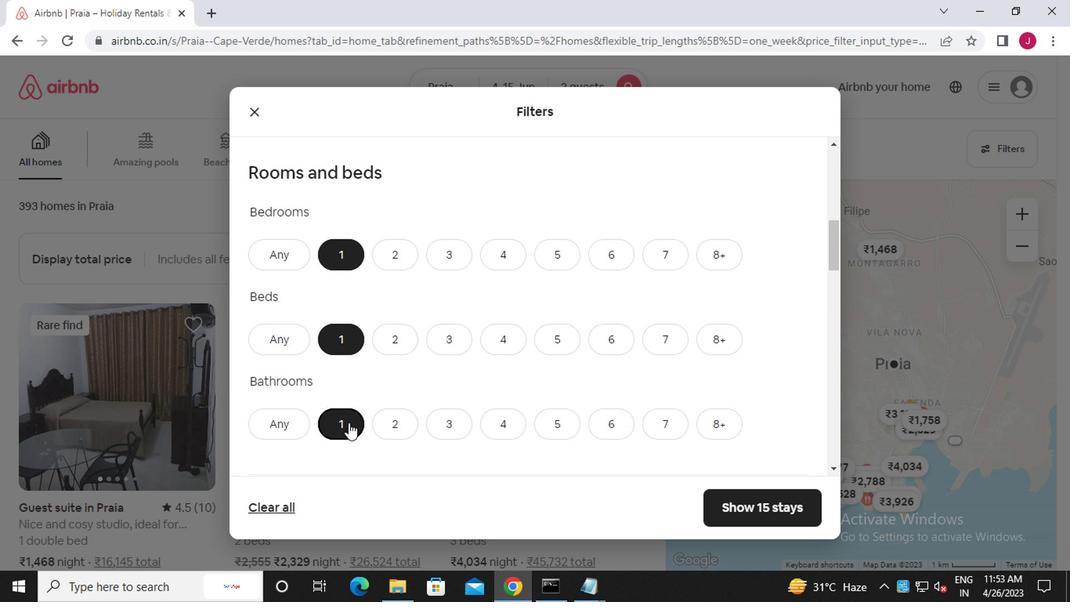 
Action: Mouse scrolled (346, 420) with delta (0, 0)
Screenshot: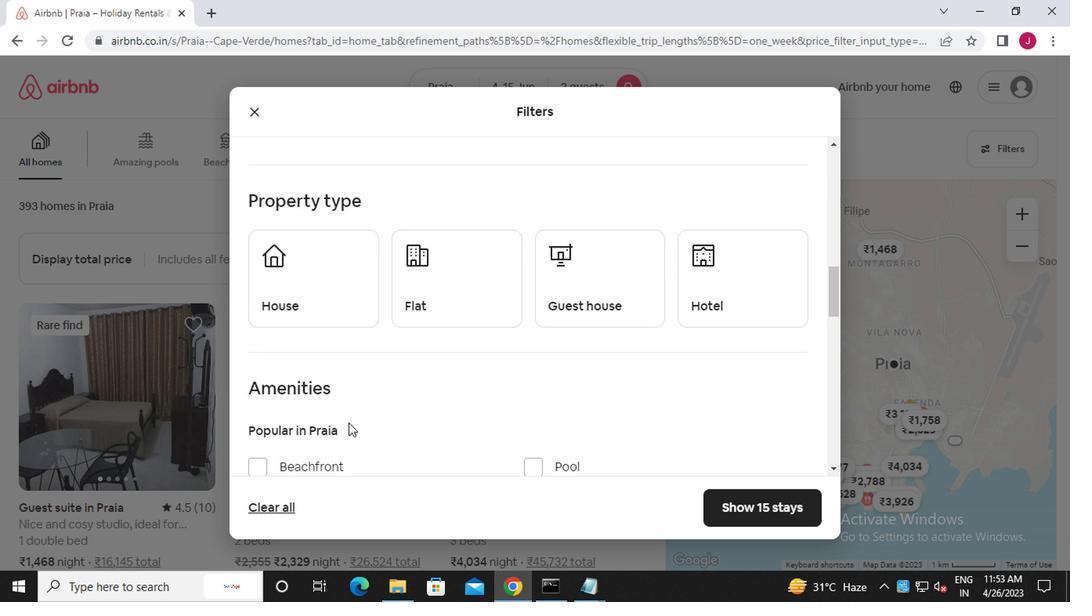 
Action: Mouse scrolled (346, 420) with delta (0, 0)
Screenshot: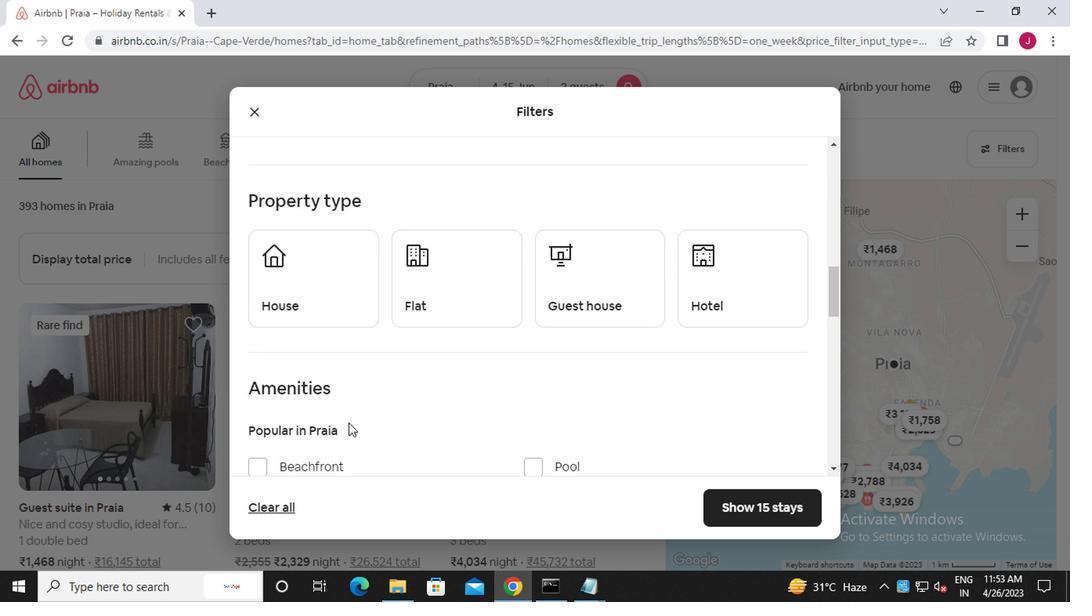
Action: Mouse moved to (227, 212)
Screenshot: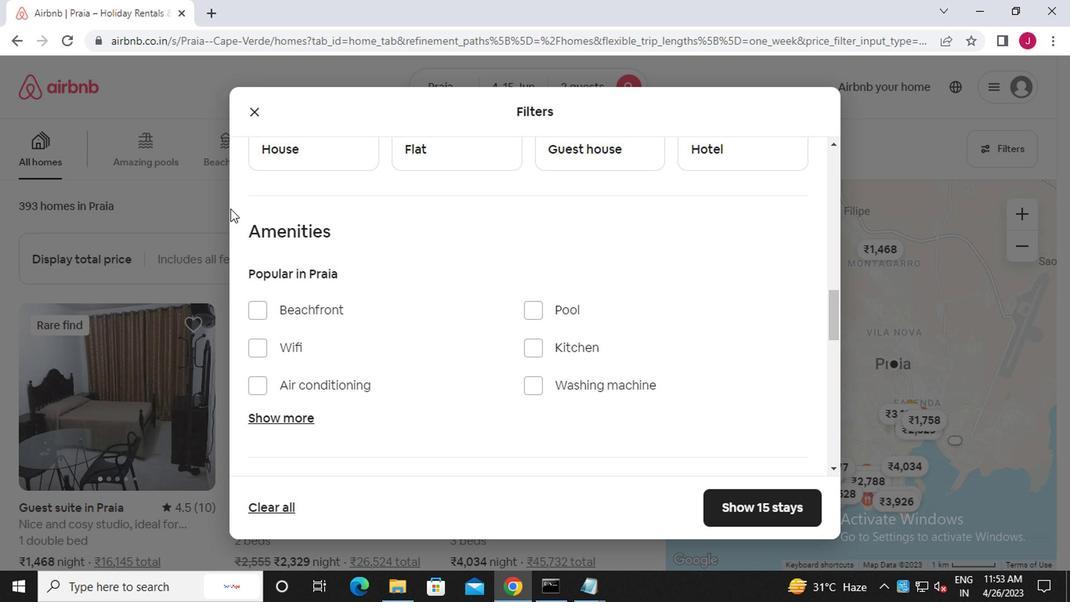 
Action: Mouse scrolled (227, 213) with delta (0, 0)
Screenshot: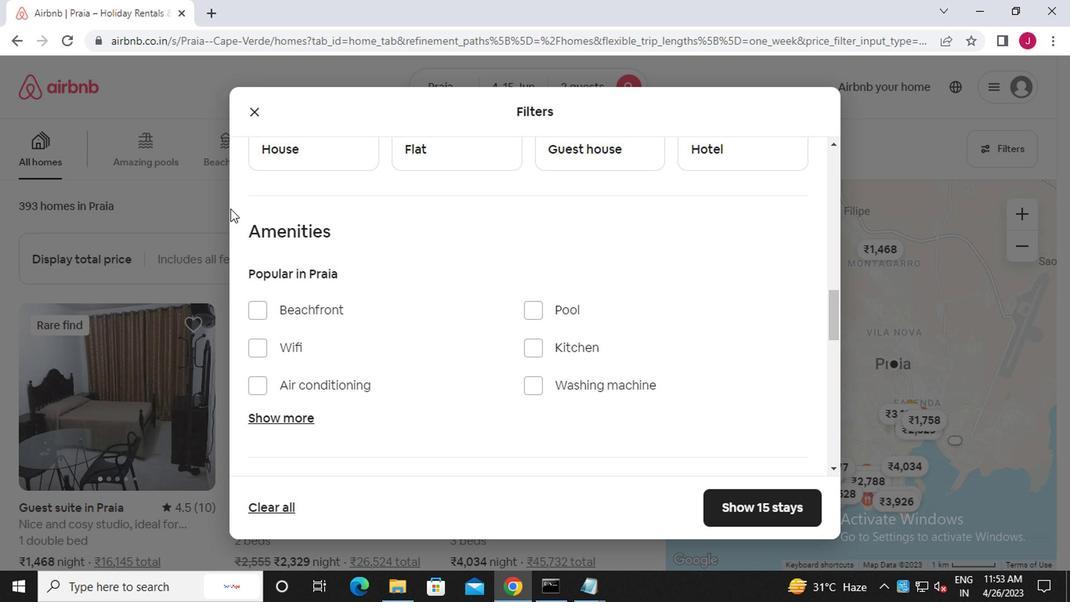 
Action: Mouse moved to (300, 196)
Screenshot: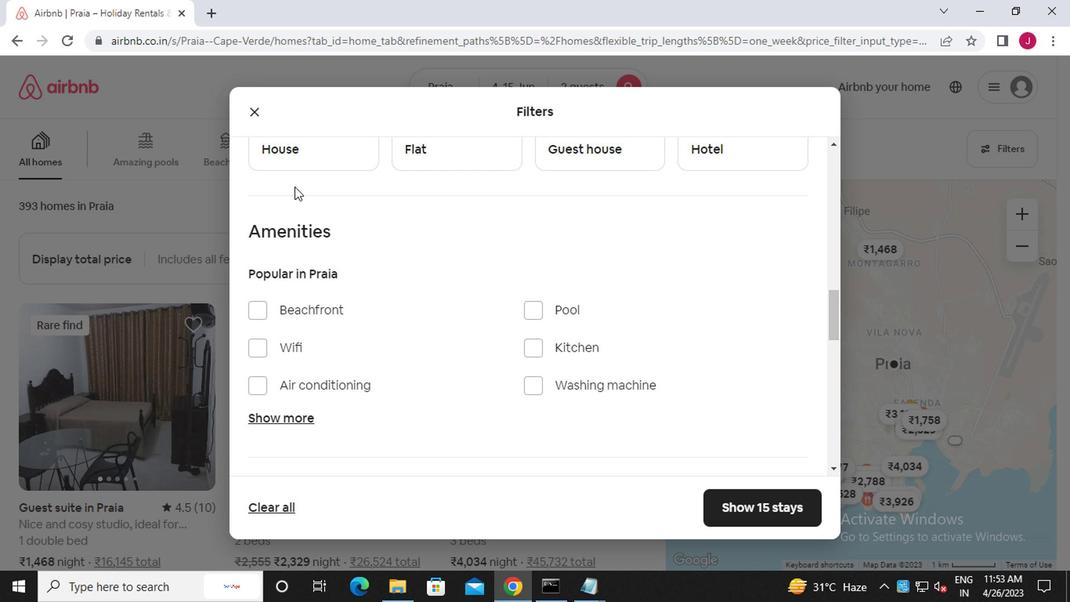 
Action: Mouse scrolled (300, 196) with delta (0, 0)
Screenshot: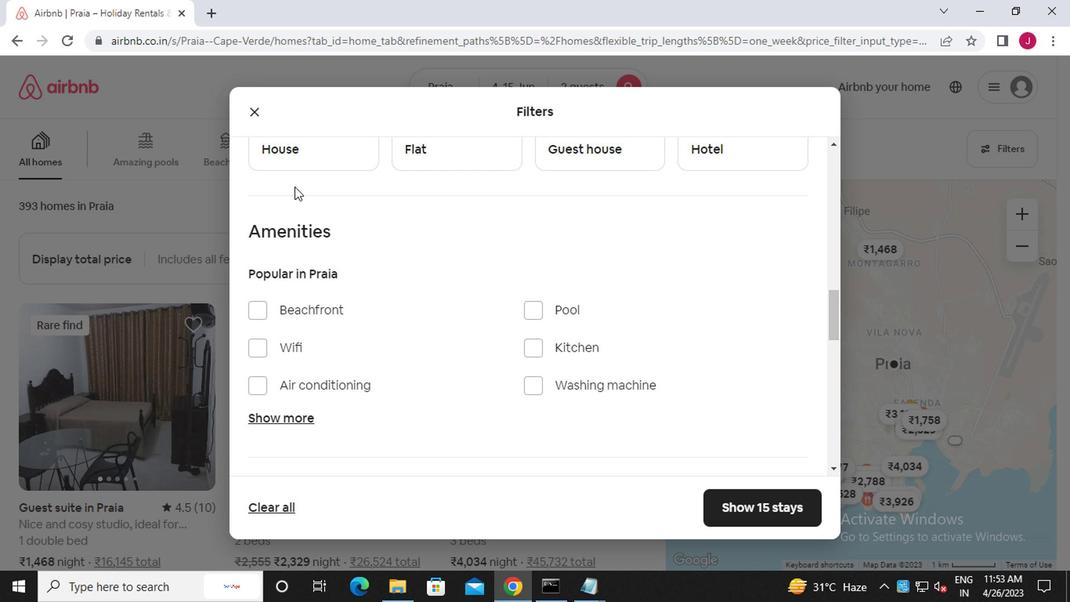 
Action: Mouse scrolled (300, 196) with delta (0, 0)
Screenshot: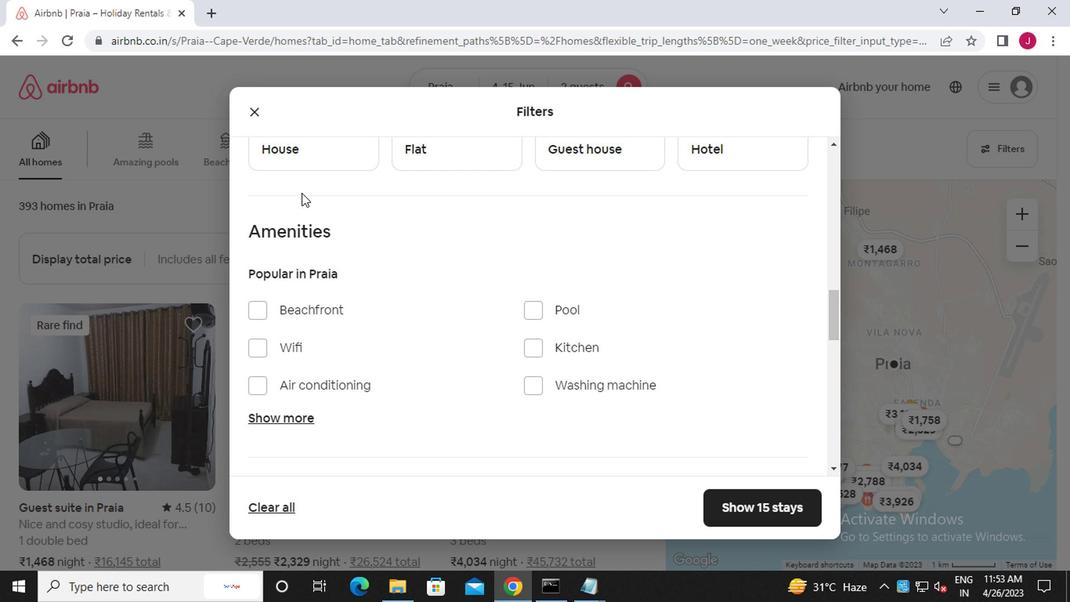 
Action: Mouse moved to (312, 261)
Screenshot: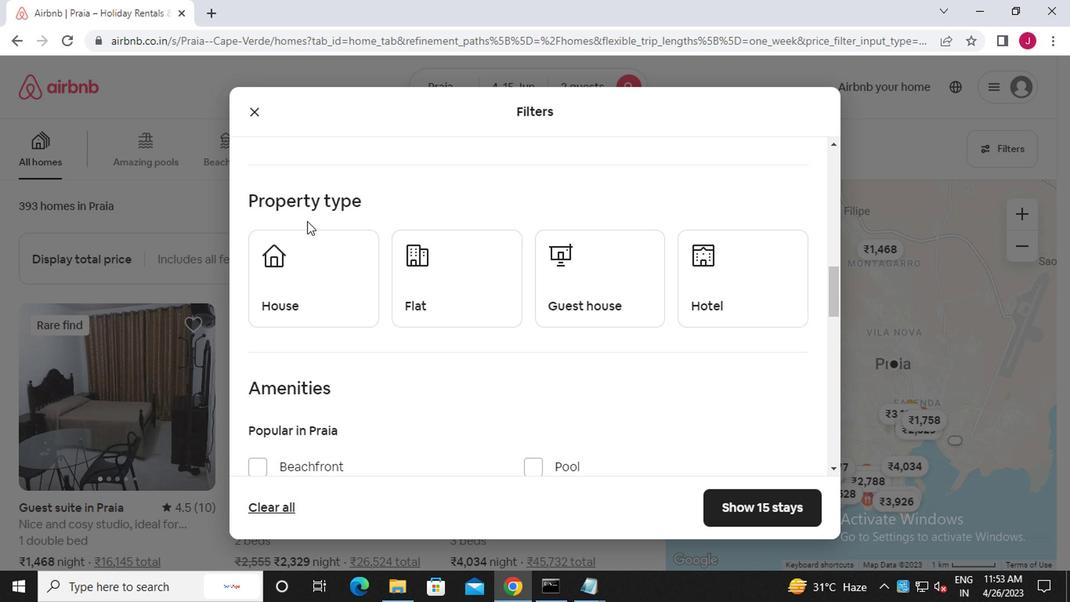 
Action: Mouse pressed left at (312, 261)
Screenshot: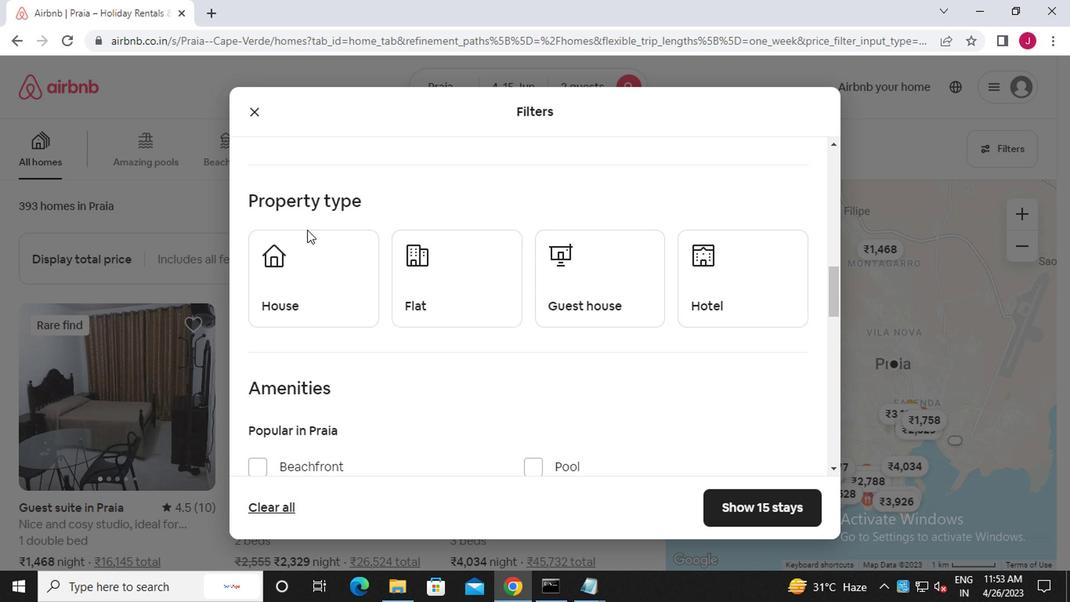 
Action: Mouse moved to (417, 288)
Screenshot: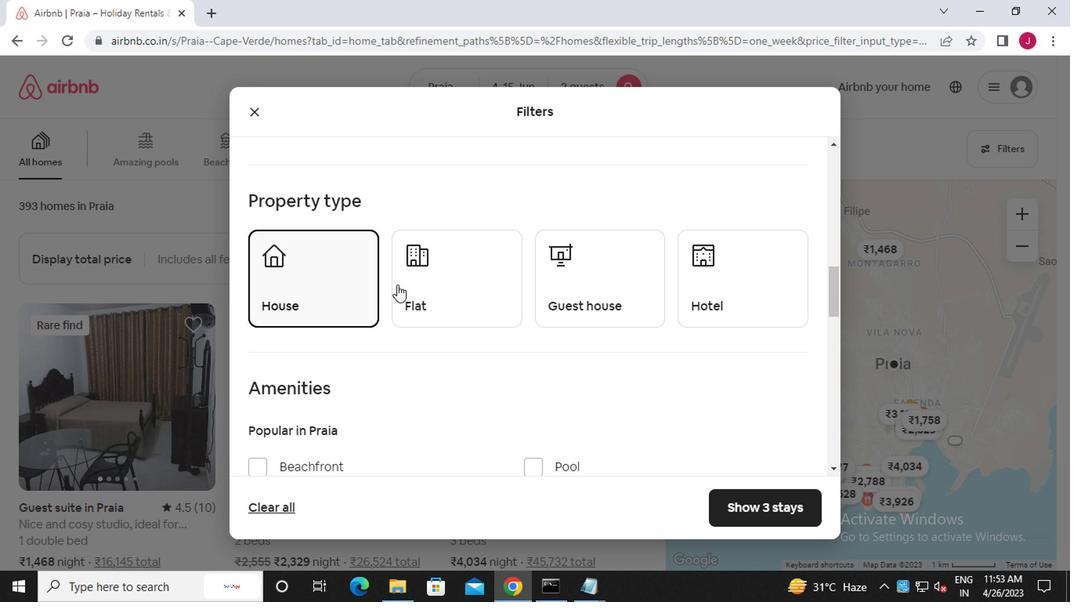 
Action: Mouse pressed left at (417, 288)
Screenshot: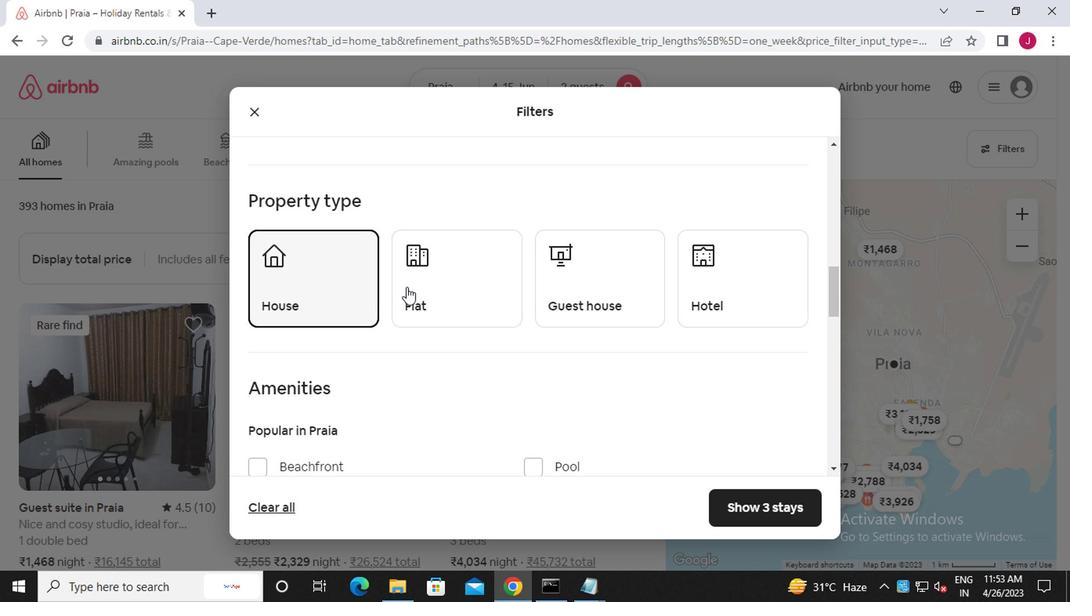 
Action: Mouse moved to (625, 293)
Screenshot: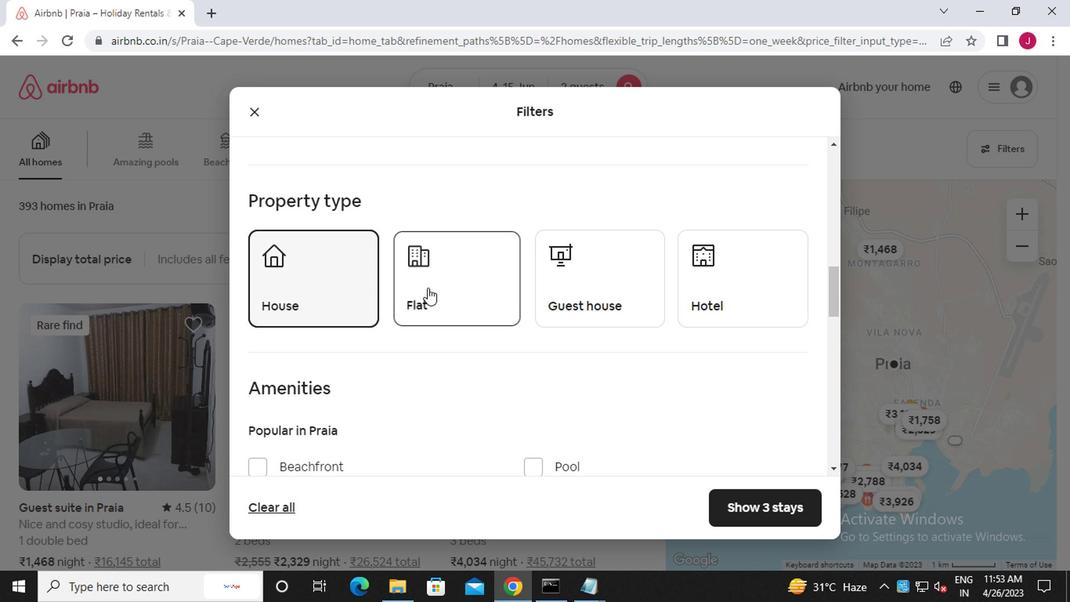 
Action: Mouse pressed left at (625, 293)
Screenshot: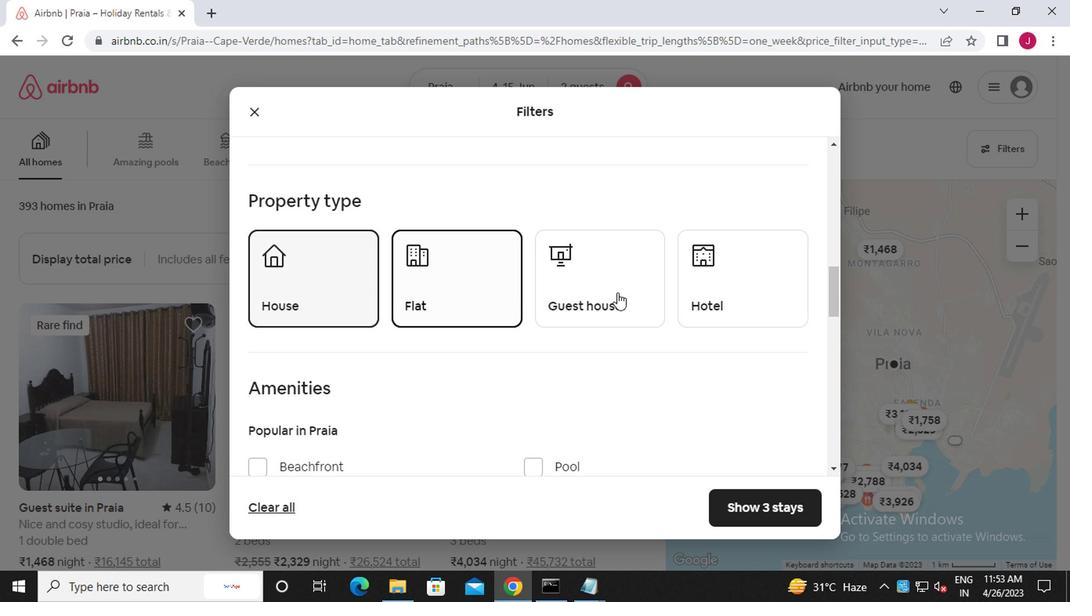 
Action: Mouse moved to (707, 291)
Screenshot: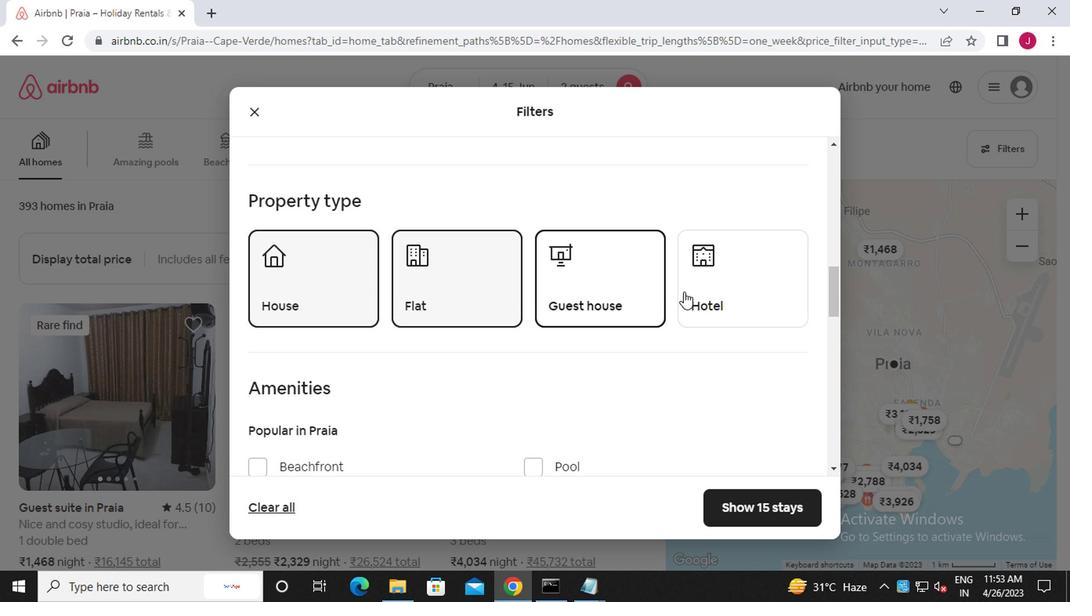 
Action: Mouse pressed left at (707, 291)
Screenshot: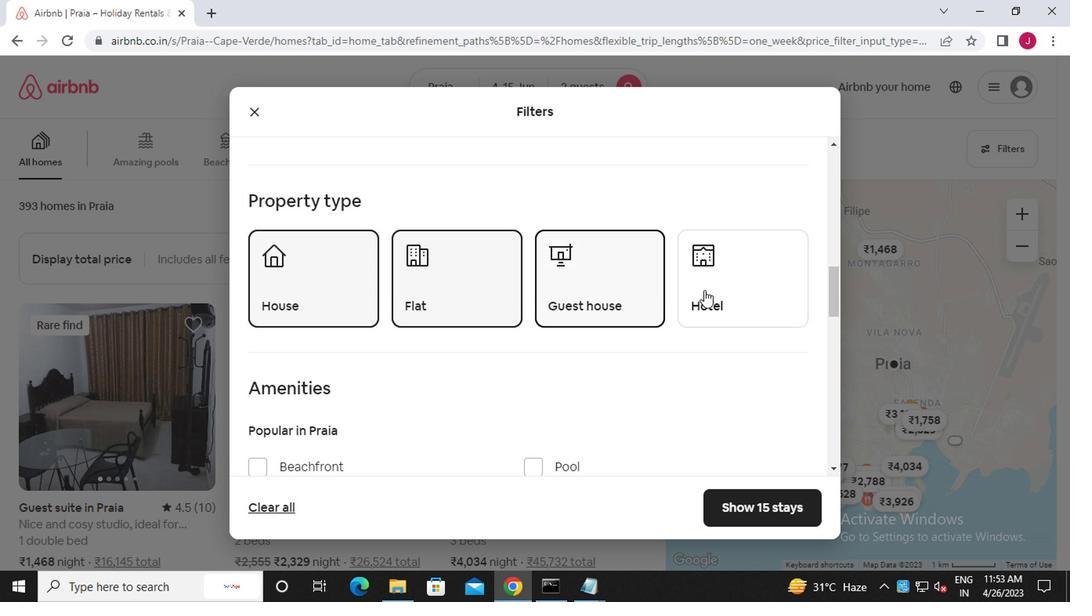 
Action: Mouse moved to (601, 326)
Screenshot: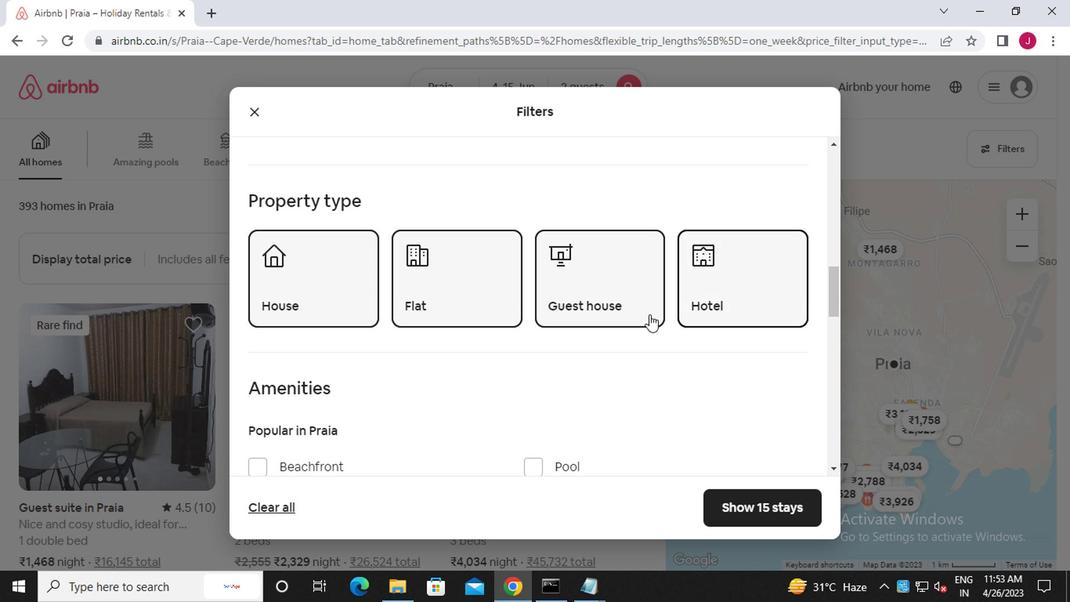 
Action: Mouse scrolled (601, 325) with delta (0, 0)
Screenshot: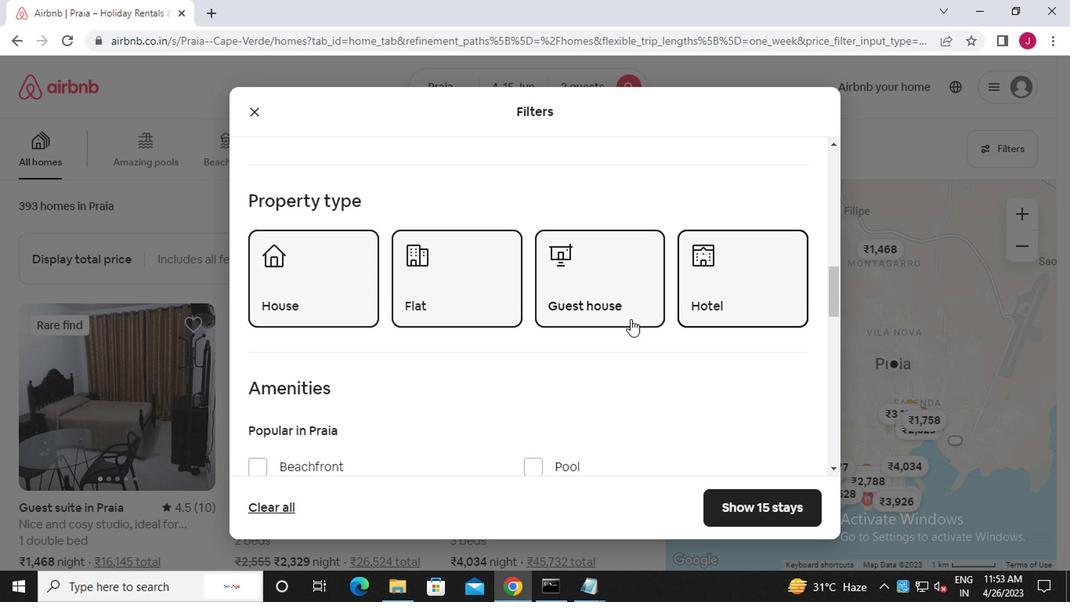 
Action: Mouse moved to (601, 326)
Screenshot: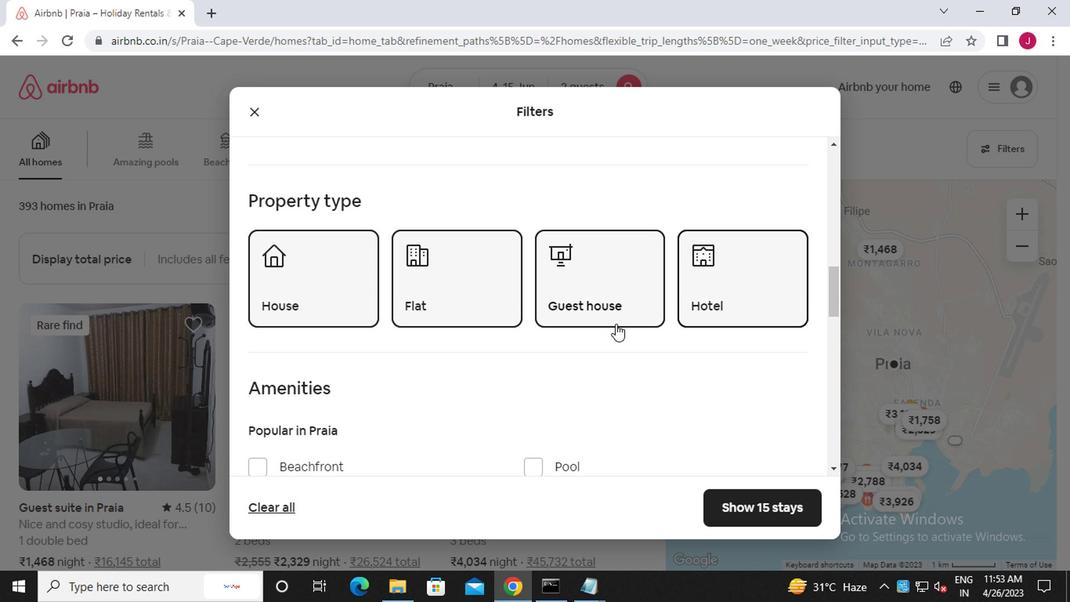 
Action: Mouse scrolled (601, 325) with delta (0, 0)
Screenshot: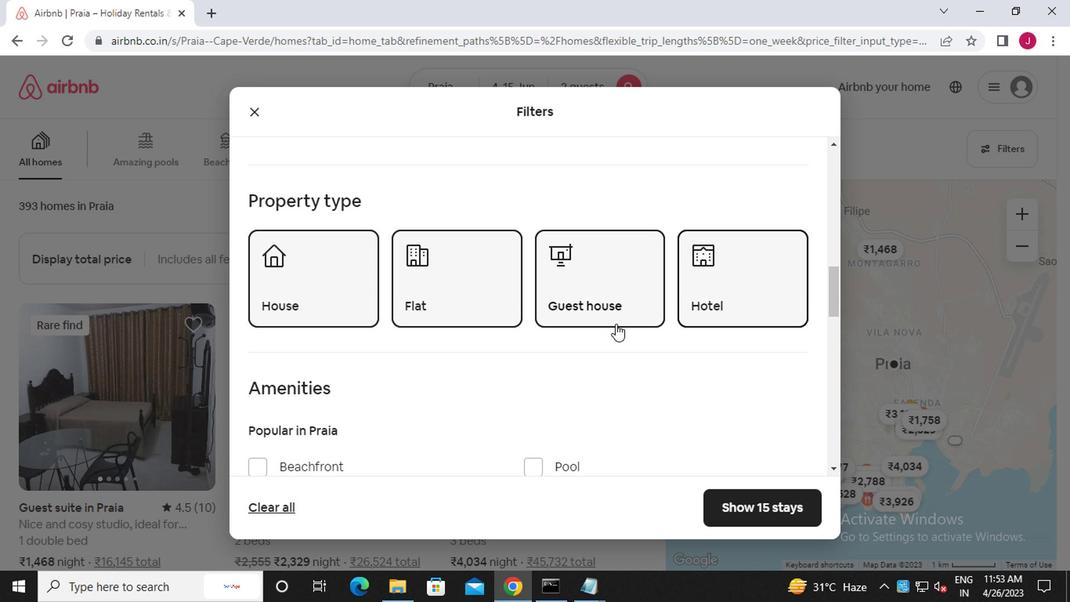 
Action: Mouse scrolled (601, 325) with delta (0, 0)
Screenshot: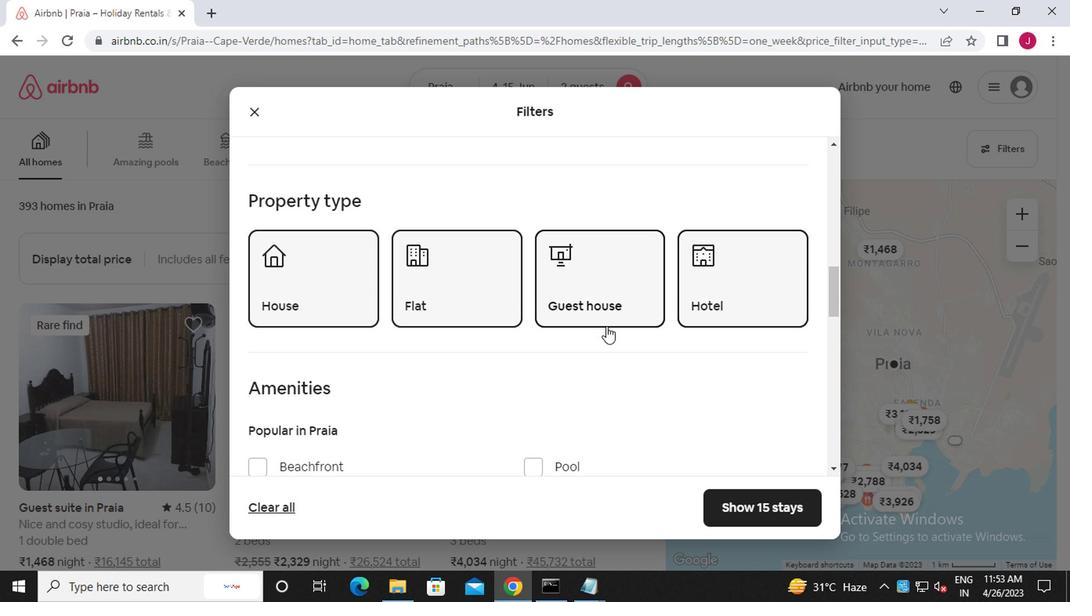 
Action: Mouse scrolled (601, 325) with delta (0, 0)
Screenshot: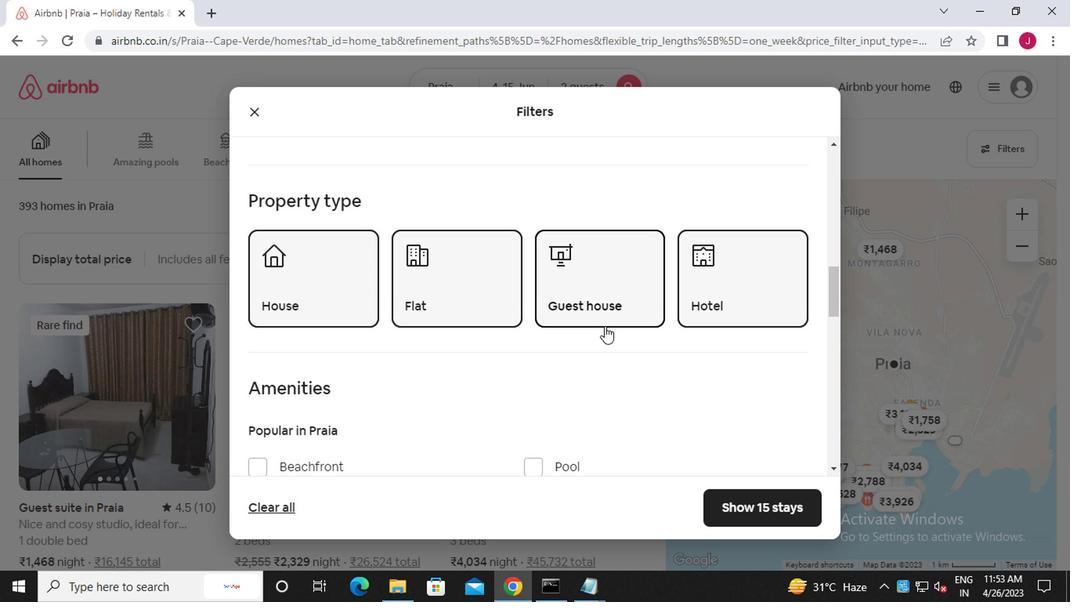 
Action: Mouse moved to (636, 330)
Screenshot: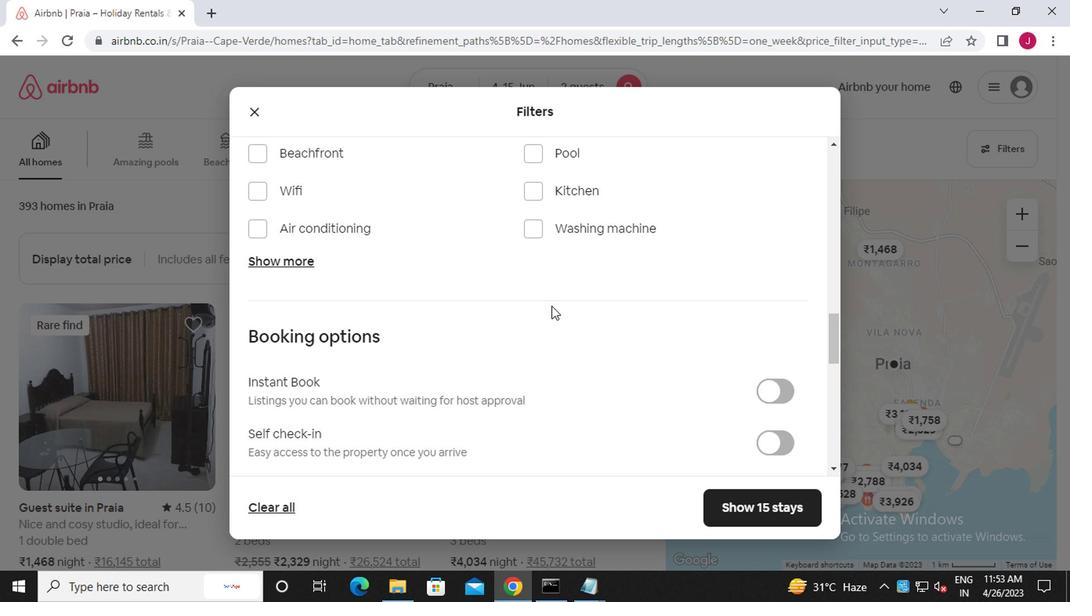 
Action: Mouse scrolled (636, 329) with delta (0, 0)
Screenshot: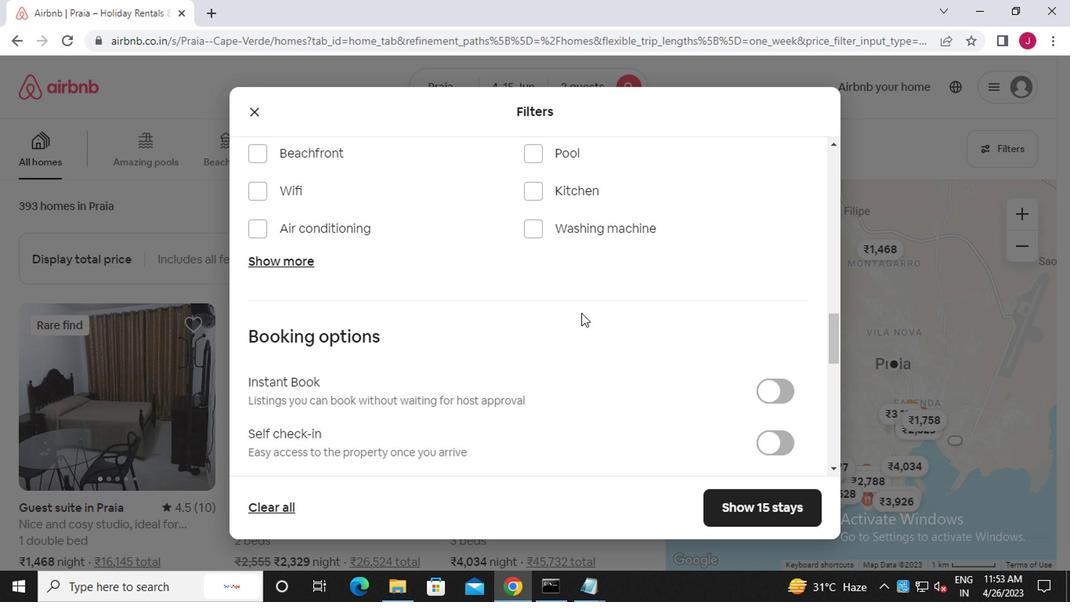 
Action: Mouse scrolled (636, 329) with delta (0, 0)
Screenshot: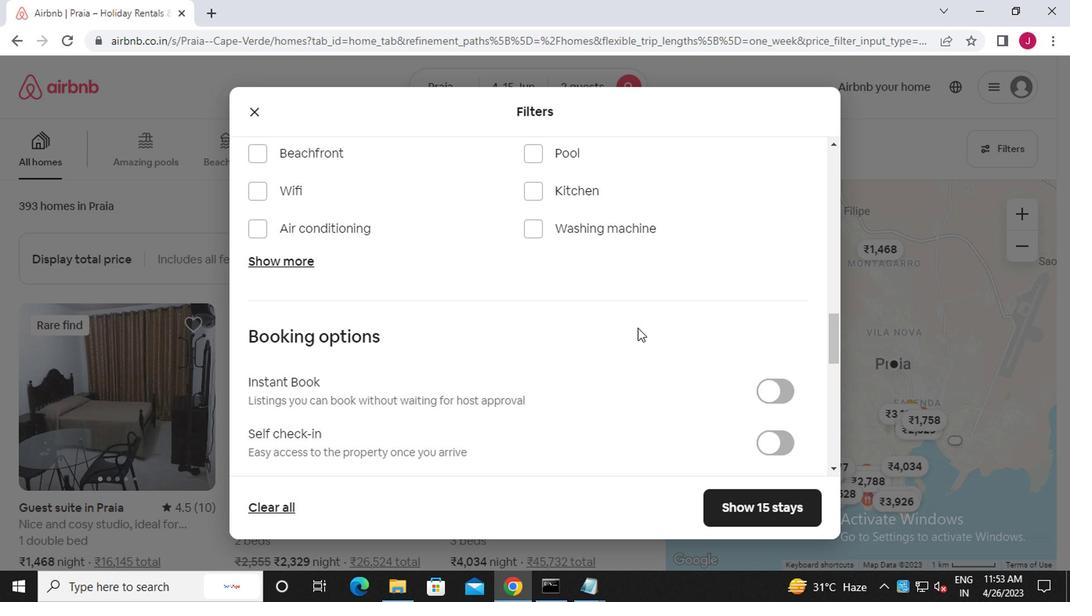 
Action: Mouse moved to (778, 285)
Screenshot: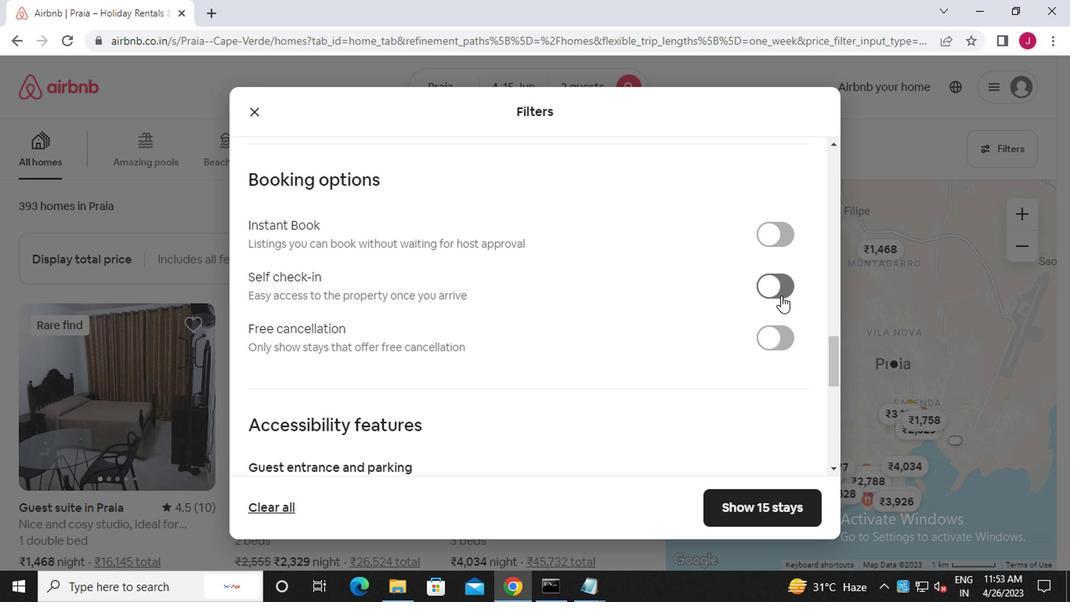 
Action: Mouse pressed left at (778, 285)
Screenshot: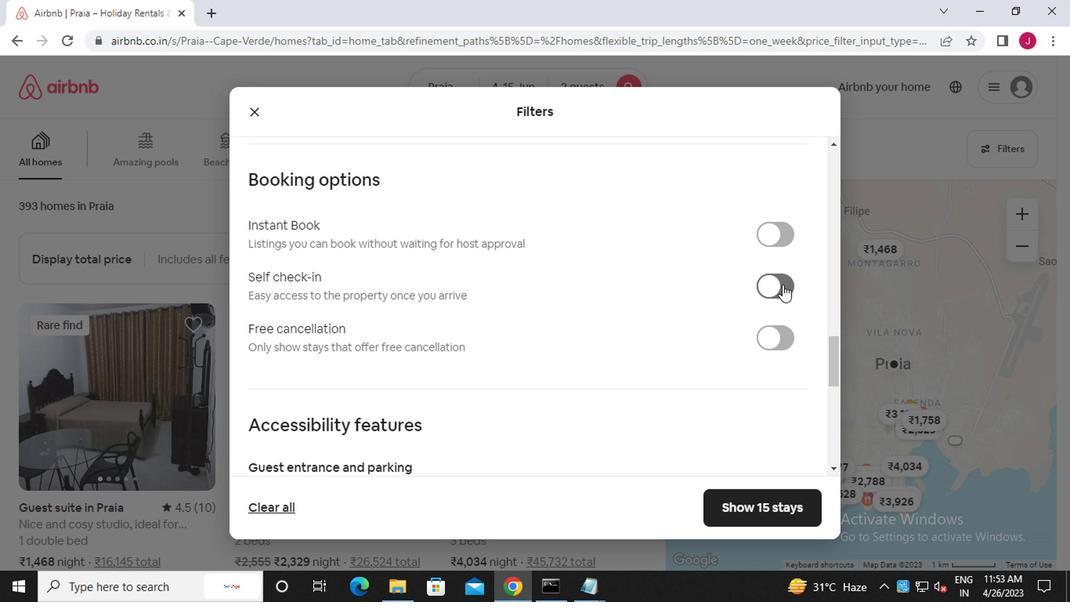 
Action: Mouse moved to (662, 295)
Screenshot: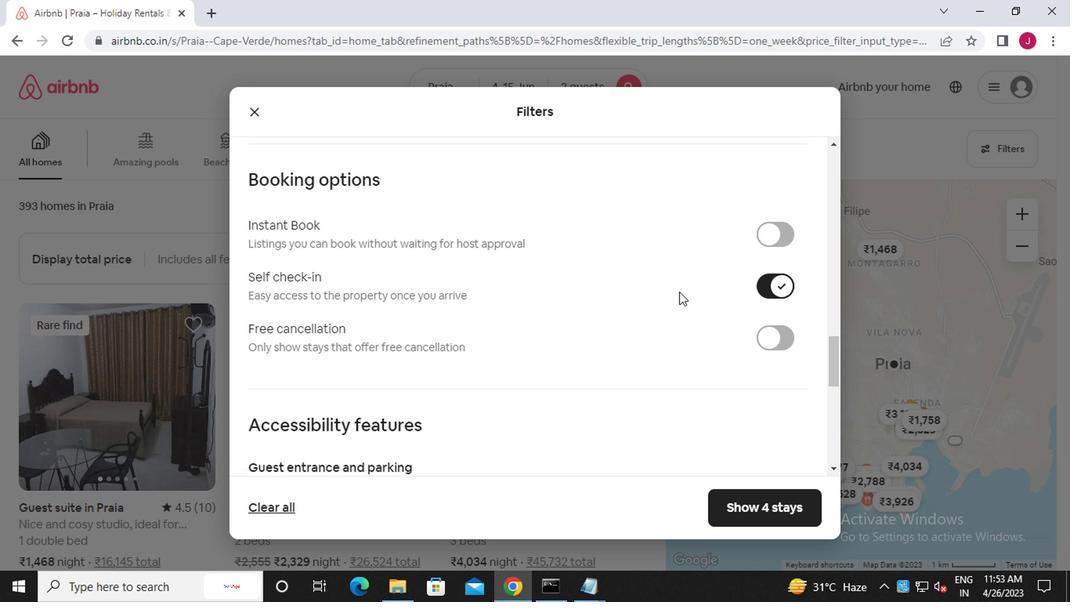 
Action: Mouse scrolled (662, 293) with delta (0, -1)
Screenshot: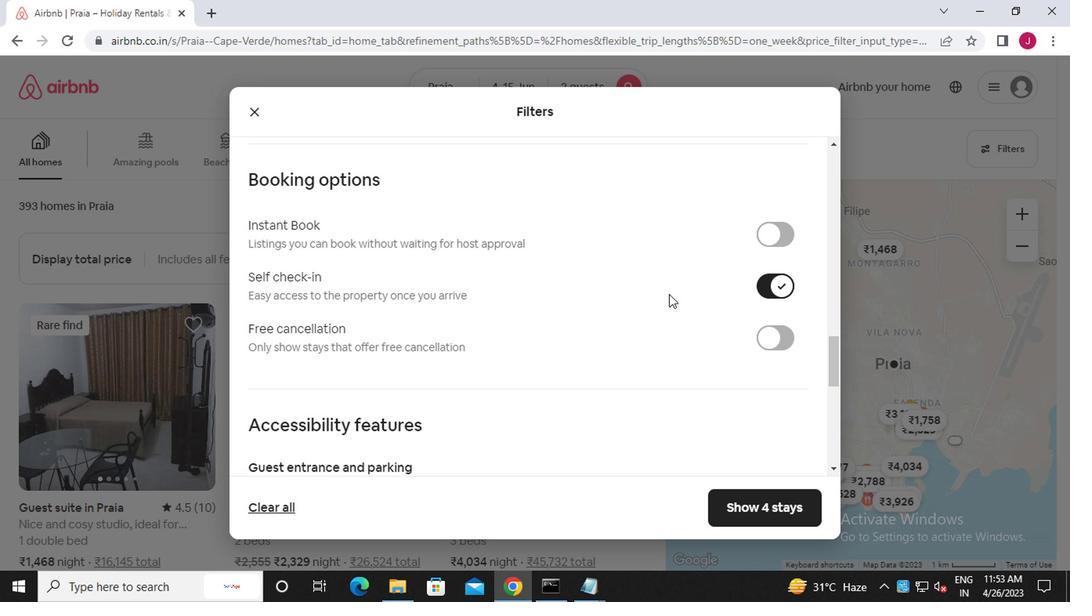 
Action: Mouse scrolled (662, 293) with delta (0, -1)
Screenshot: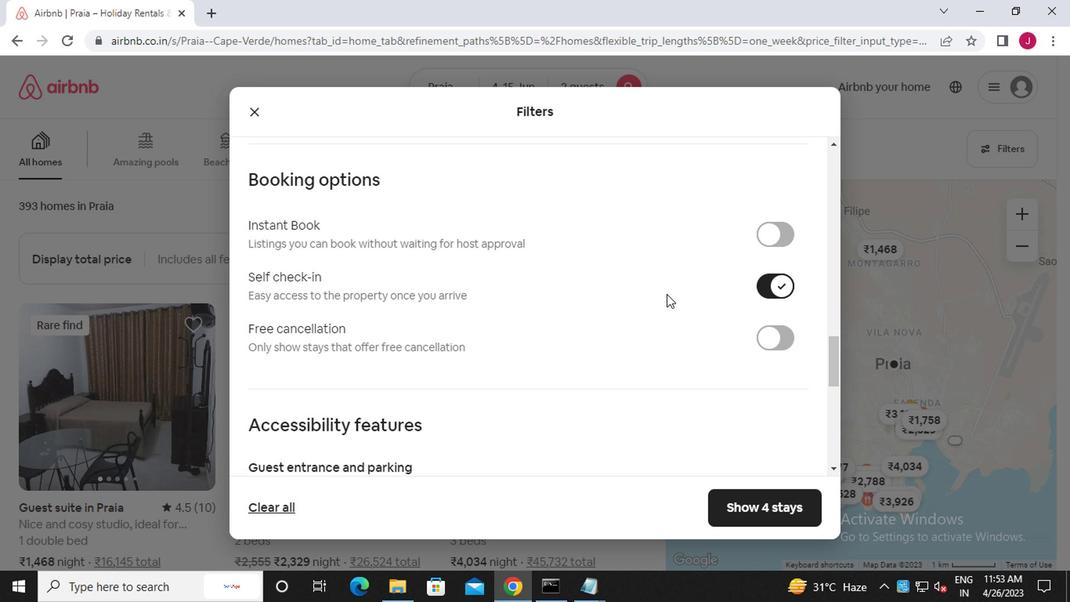 
Action: Mouse scrolled (662, 293) with delta (0, -1)
Screenshot: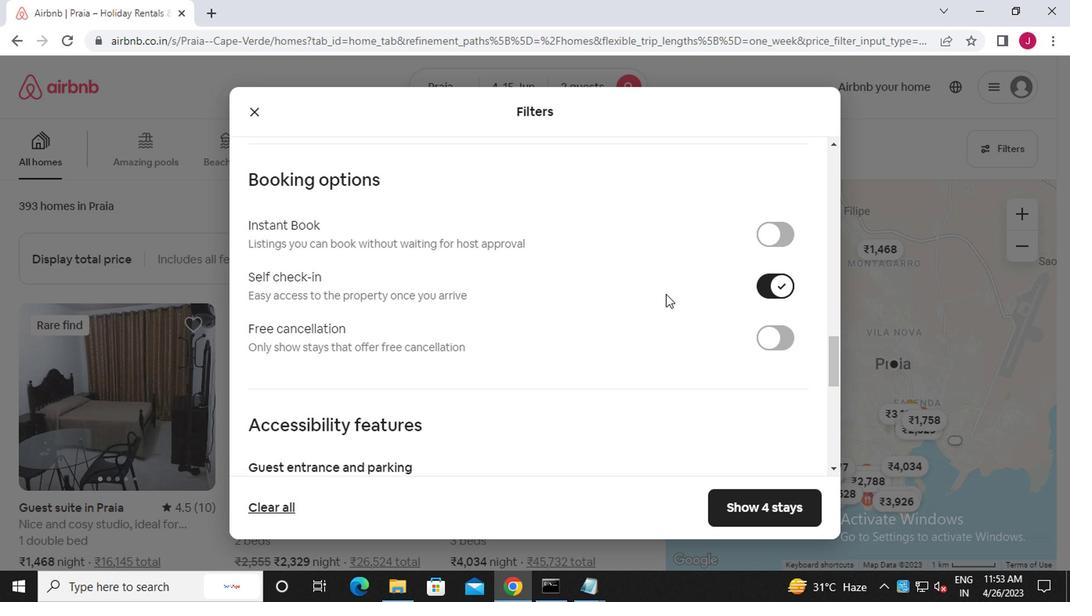 
Action: Mouse scrolled (662, 293) with delta (0, -1)
Screenshot: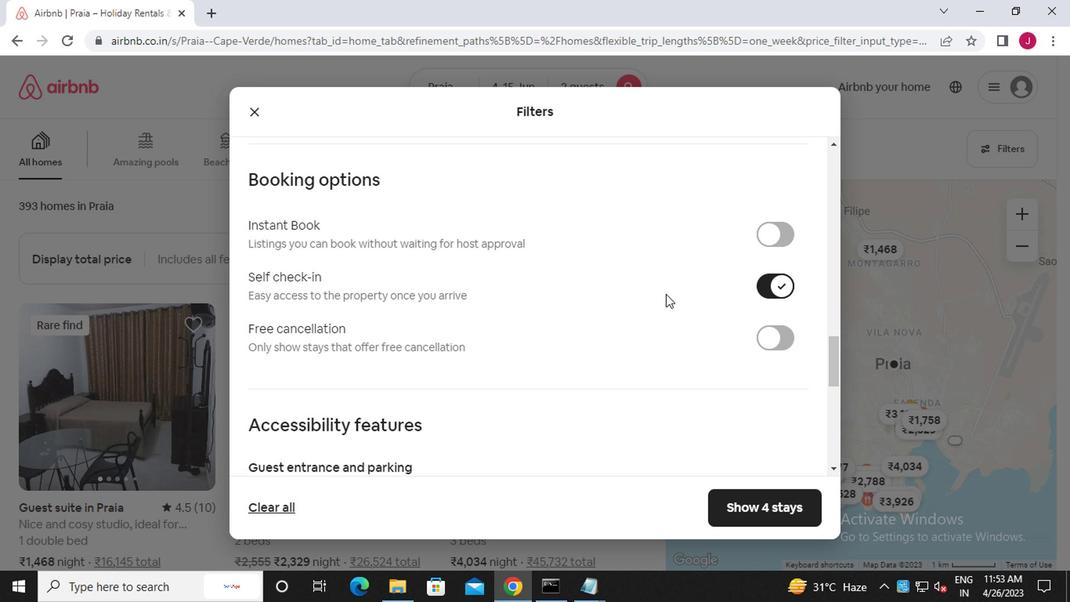 
Action: Mouse moved to (505, 347)
Screenshot: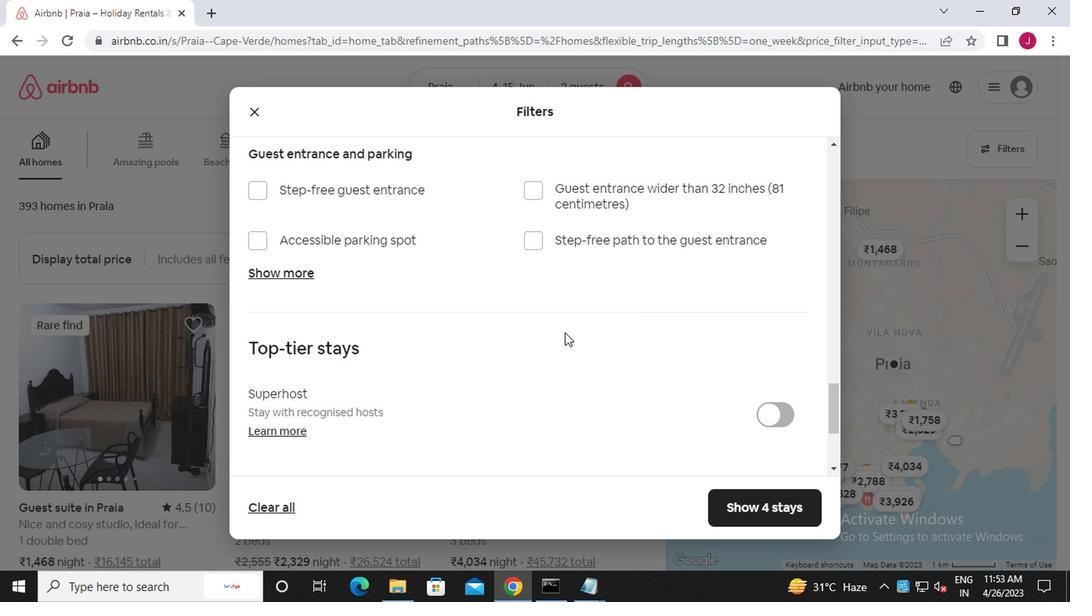 
Action: Mouse scrolled (505, 346) with delta (0, -1)
Screenshot: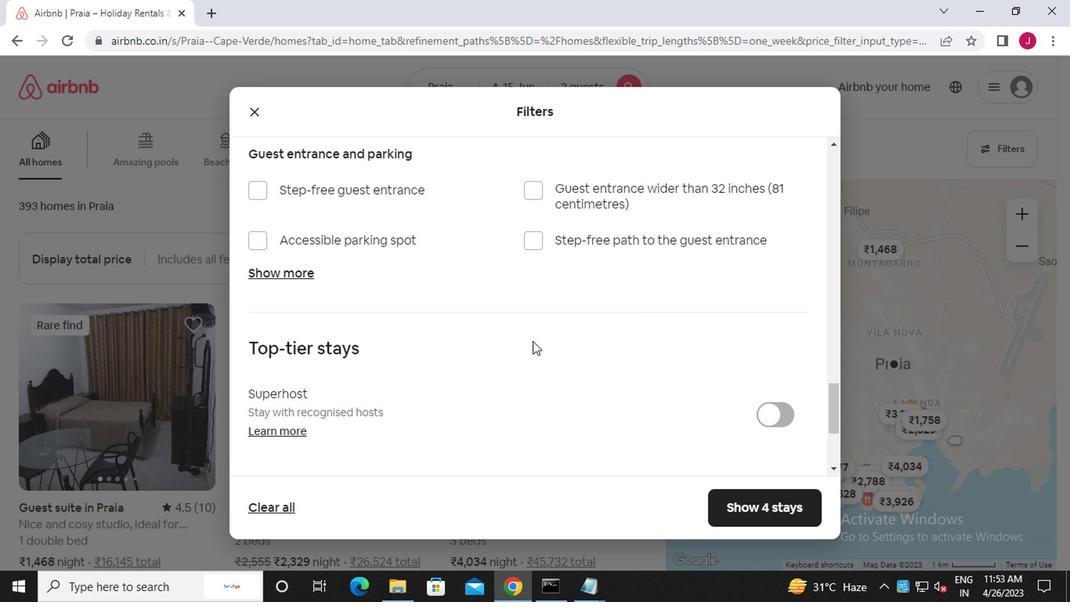 
Action: Mouse scrolled (505, 346) with delta (0, -1)
Screenshot: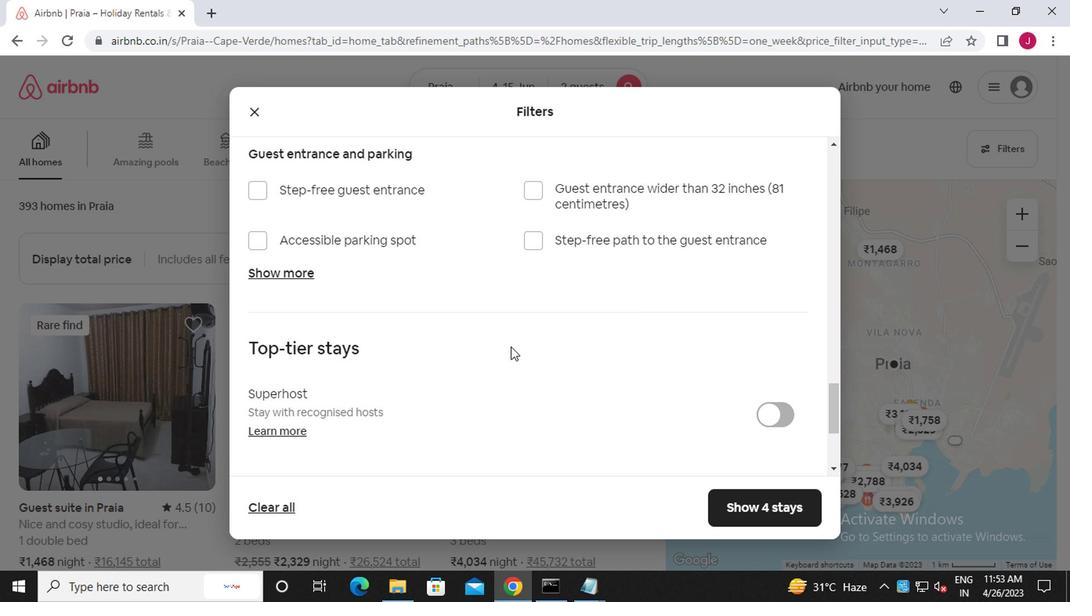 
Action: Mouse scrolled (505, 346) with delta (0, -1)
Screenshot: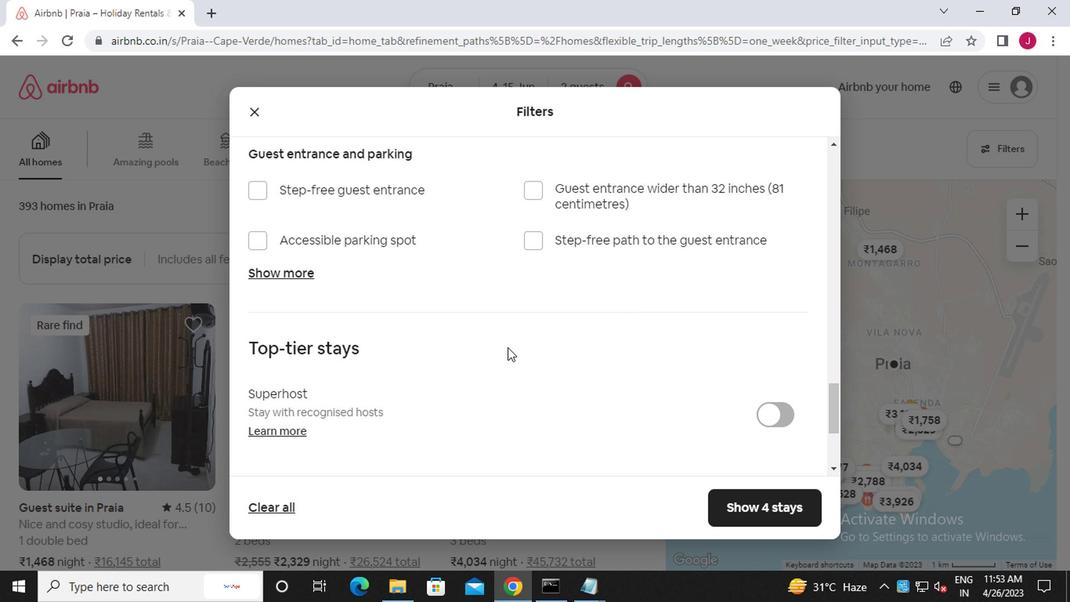 
Action: Mouse scrolled (505, 346) with delta (0, -1)
Screenshot: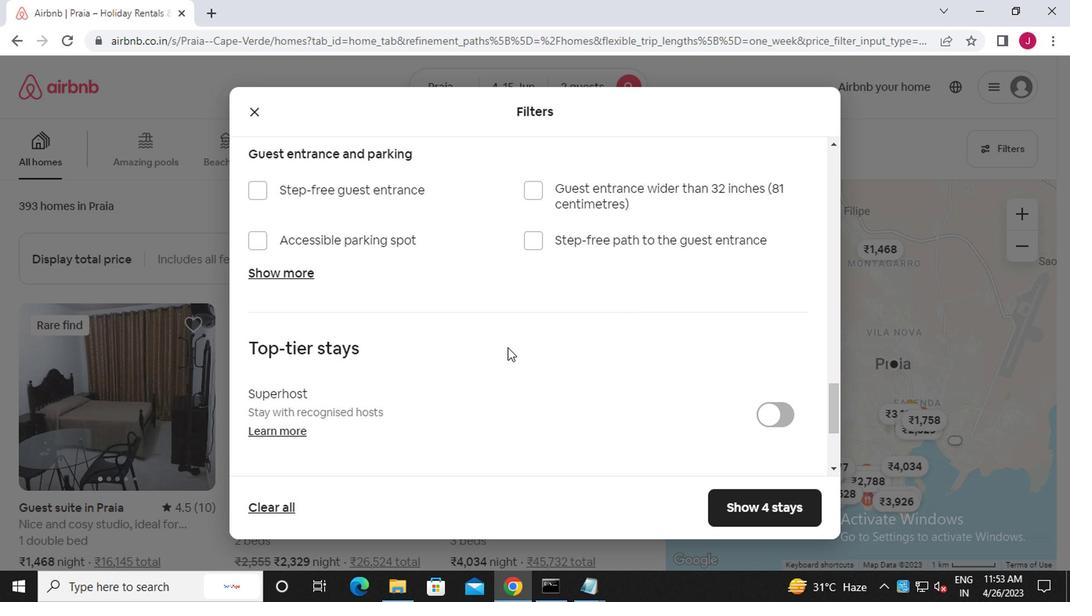 
Action: Mouse moved to (252, 369)
Screenshot: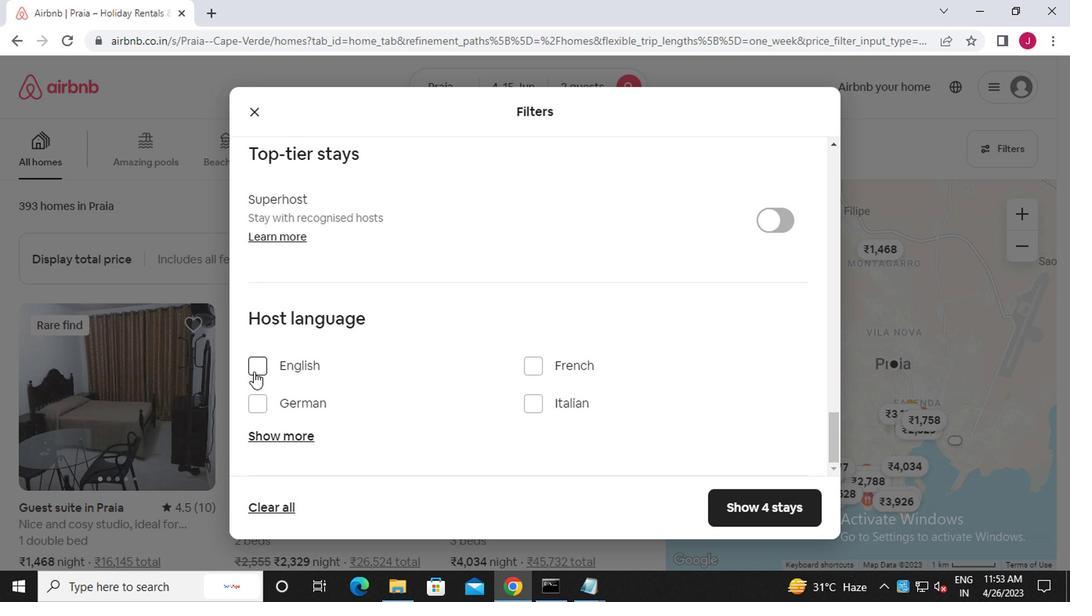 
Action: Mouse pressed left at (252, 369)
Screenshot: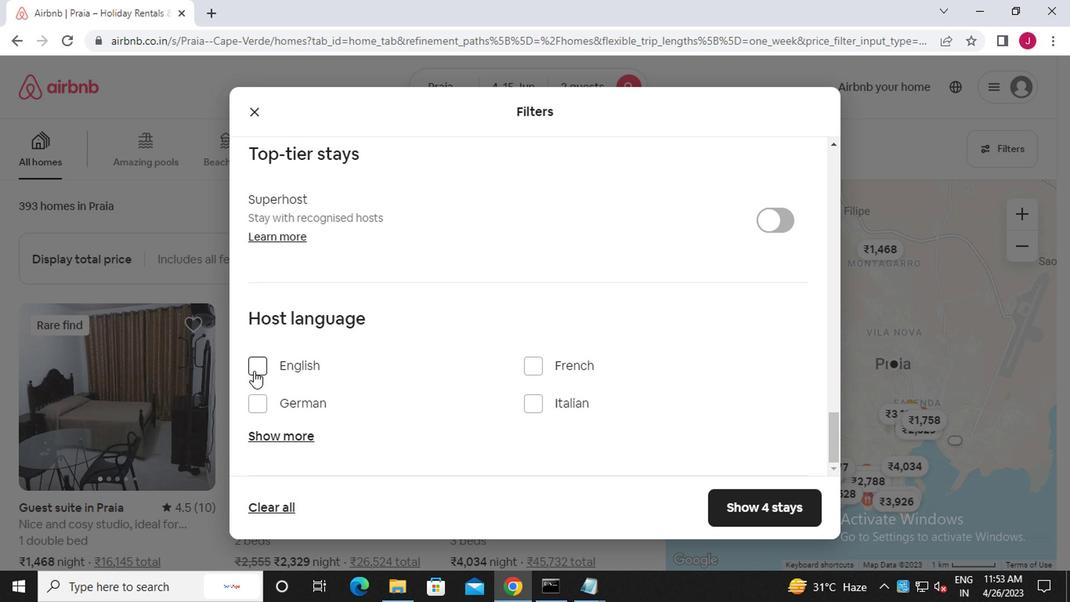 
Action: Mouse moved to (543, 397)
Screenshot: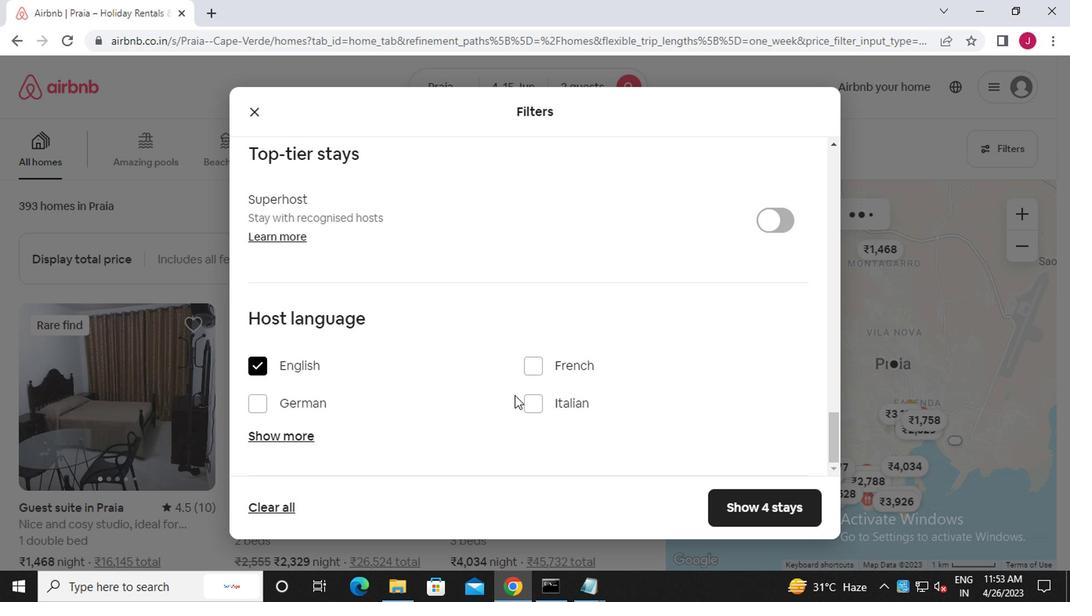 
Action: Mouse scrolled (543, 396) with delta (0, 0)
Screenshot: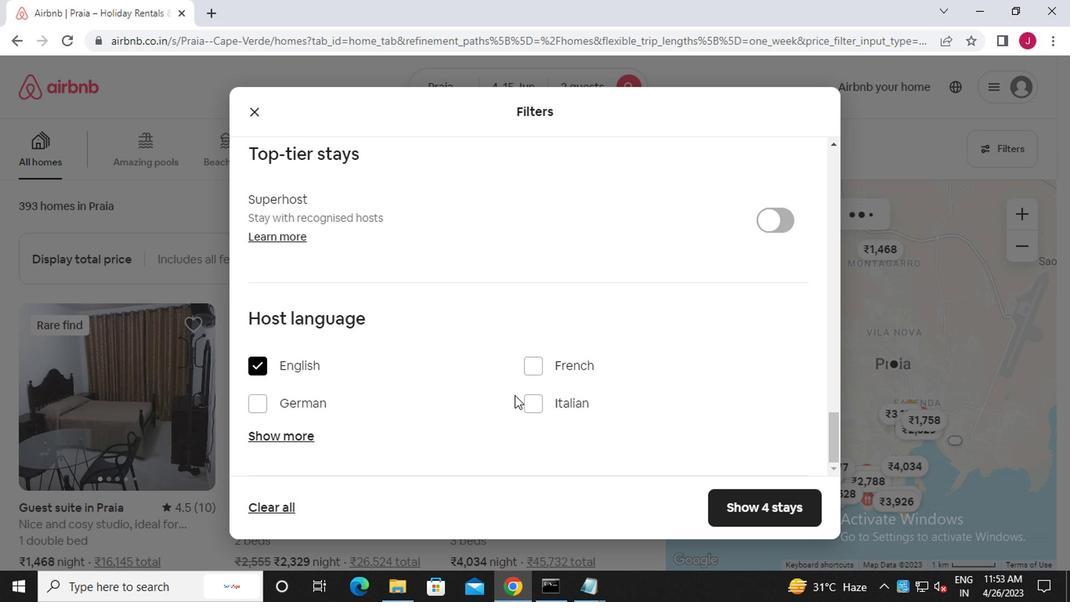 
Action: Mouse scrolled (543, 396) with delta (0, 0)
Screenshot: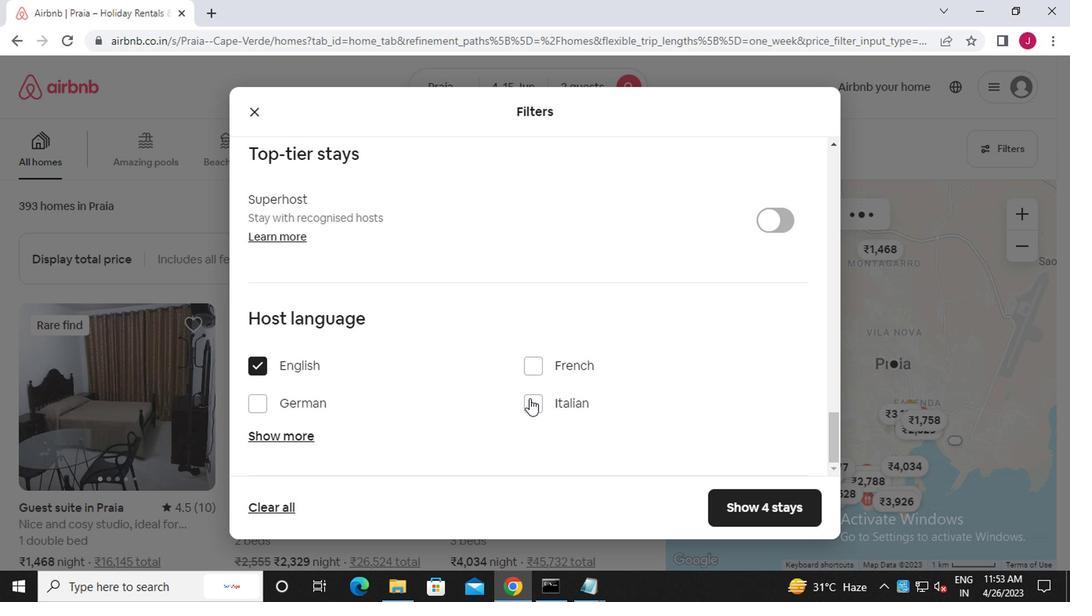
Action: Mouse moved to (543, 397)
Screenshot: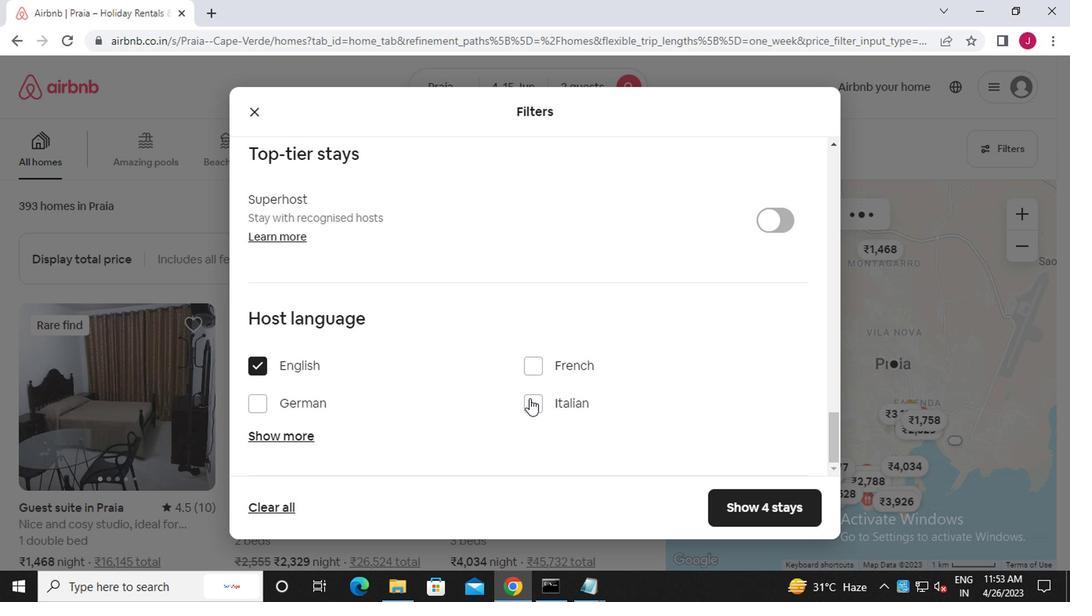 
Action: Mouse scrolled (543, 396) with delta (0, 0)
Screenshot: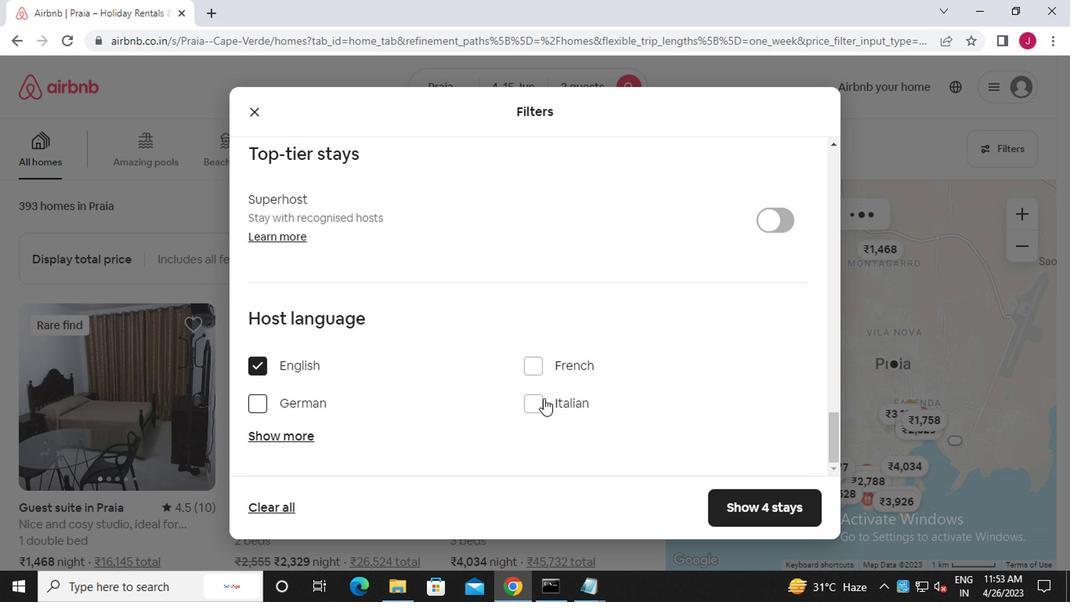 
Action: Mouse moved to (543, 397)
Screenshot: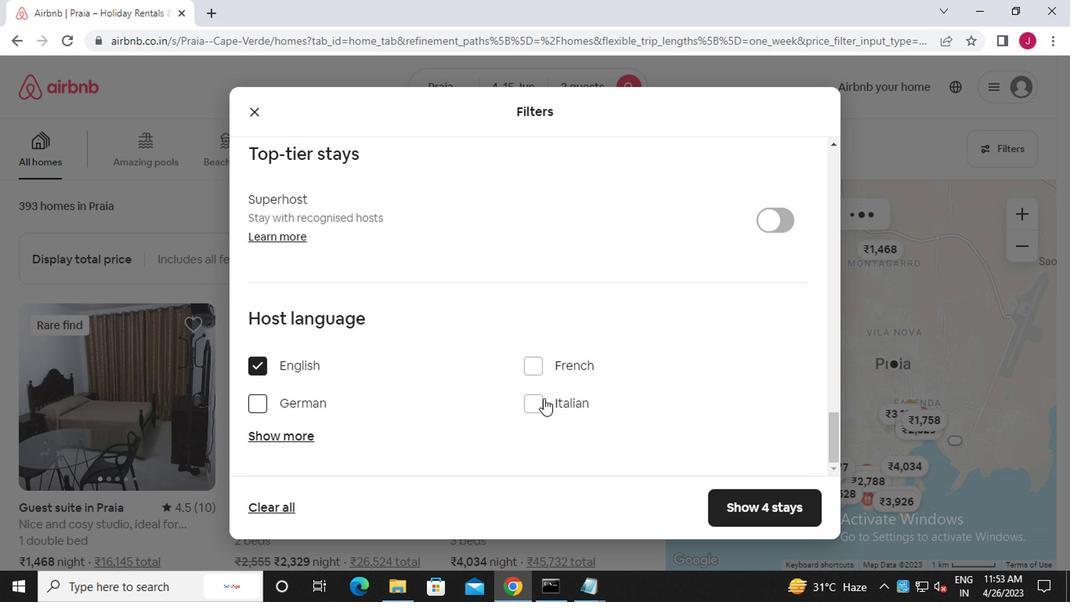 
Action: Mouse scrolled (543, 396) with delta (0, 0)
Screenshot: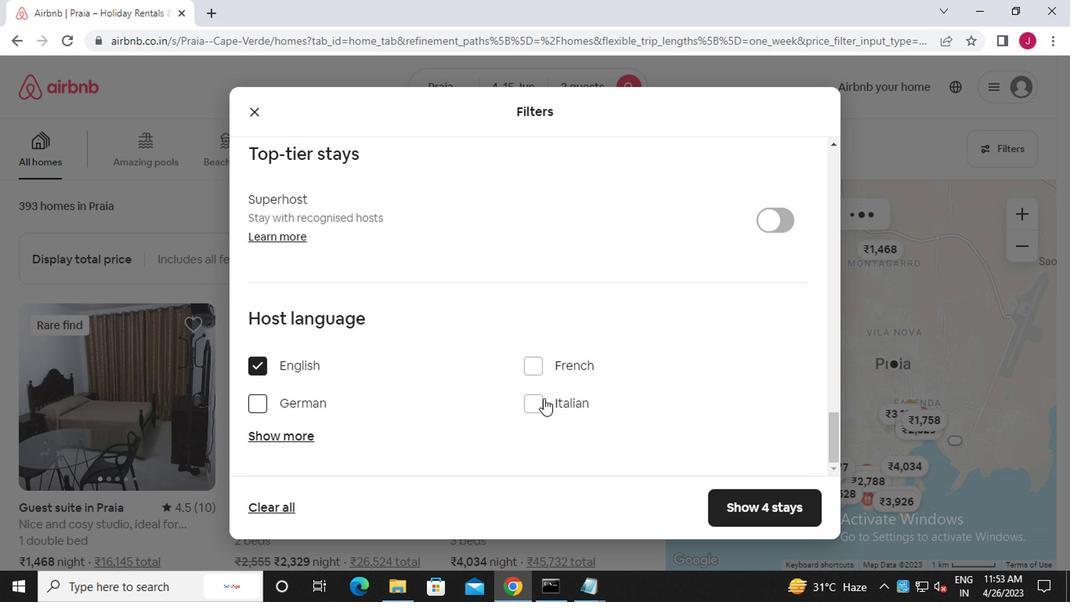 
Action: Mouse moved to (543, 397)
Screenshot: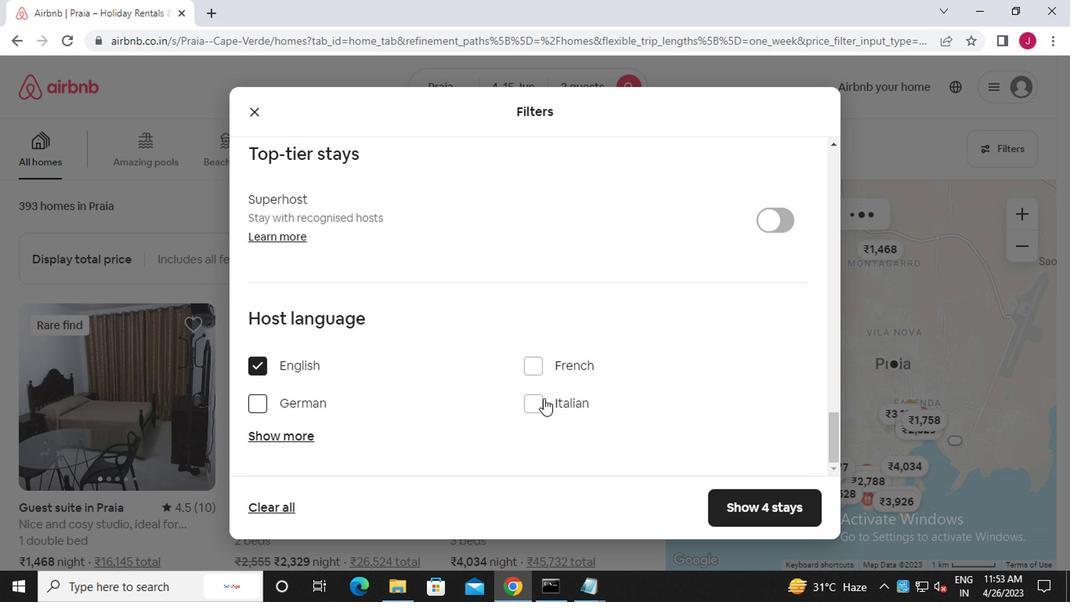 
Action: Mouse scrolled (543, 396) with delta (0, 0)
Screenshot: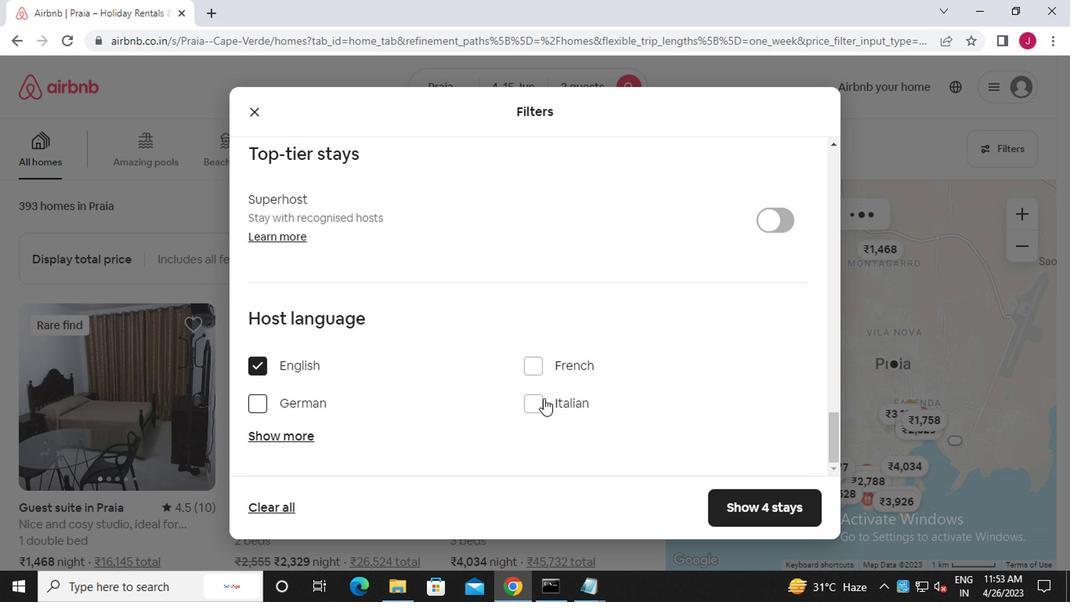 
Action: Mouse moved to (551, 397)
Screenshot: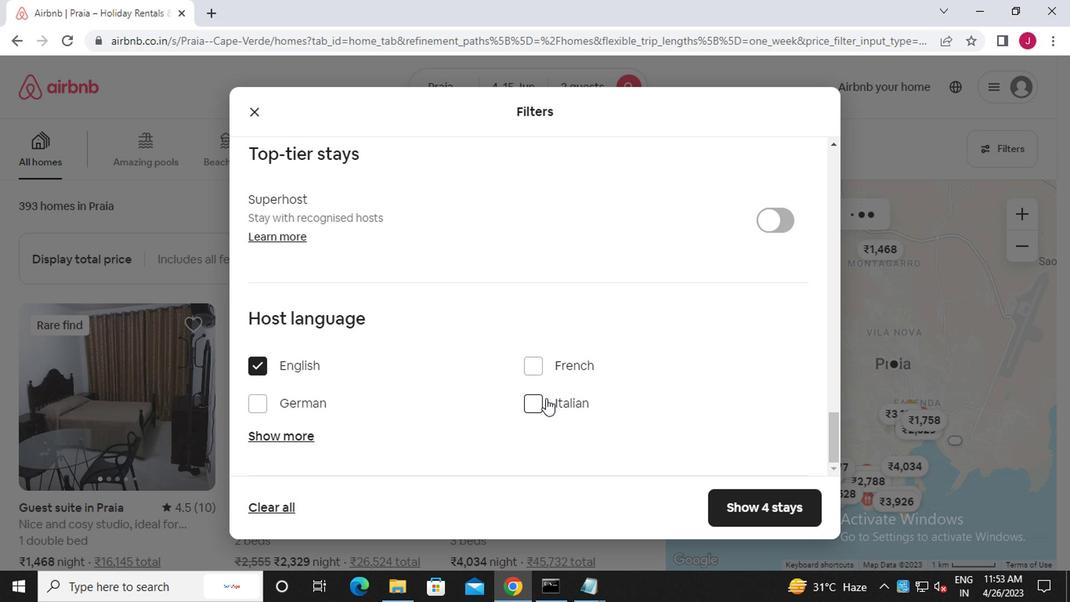 
Action: Mouse scrolled (551, 396) with delta (0, 0)
Screenshot: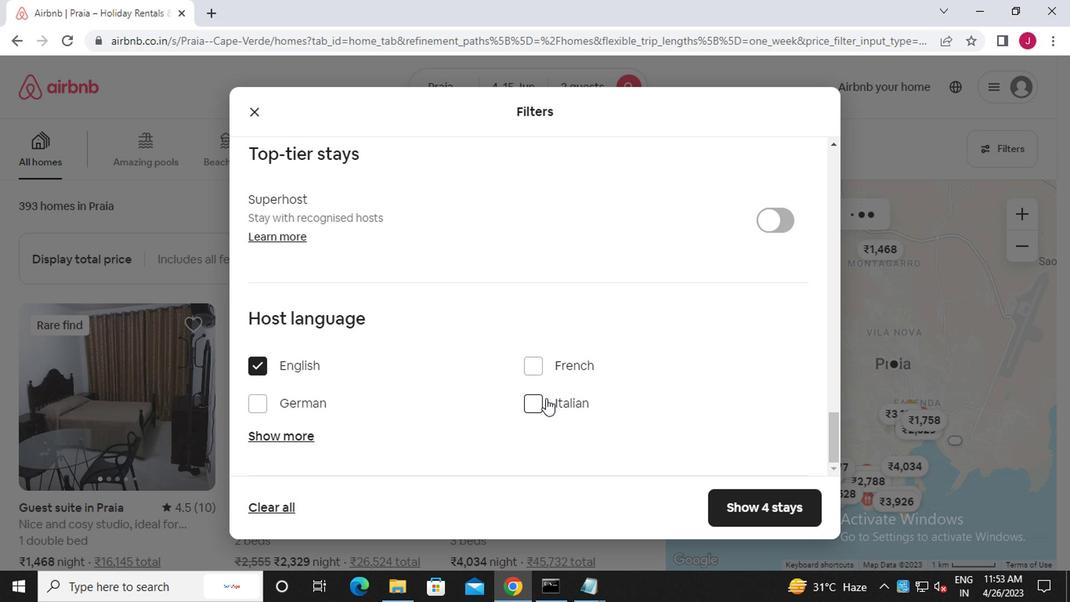 
Action: Mouse moved to (750, 505)
Screenshot: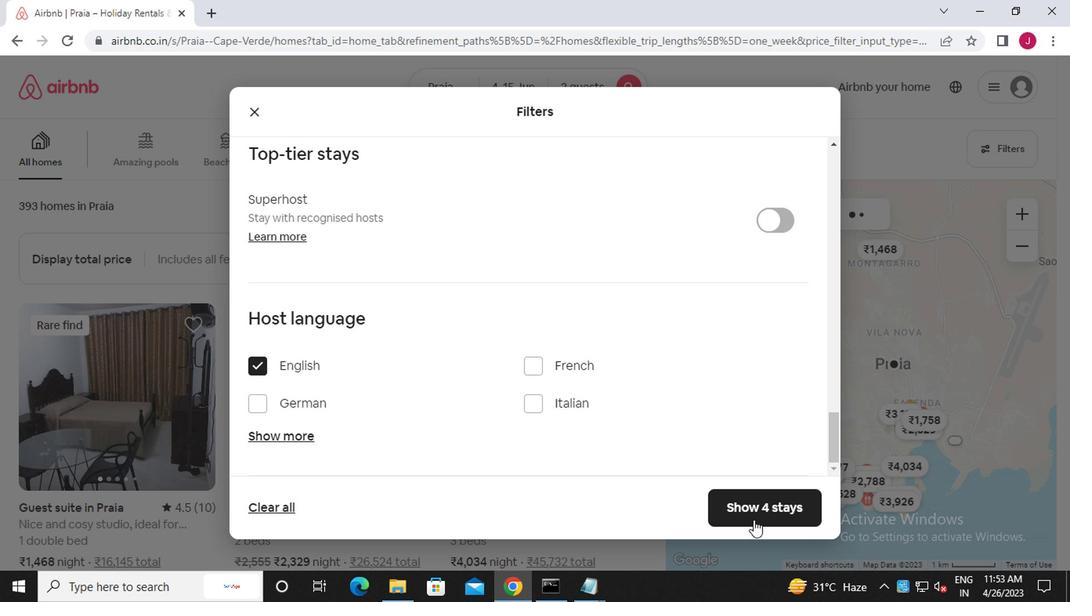 
Action: Mouse pressed left at (750, 505)
Screenshot: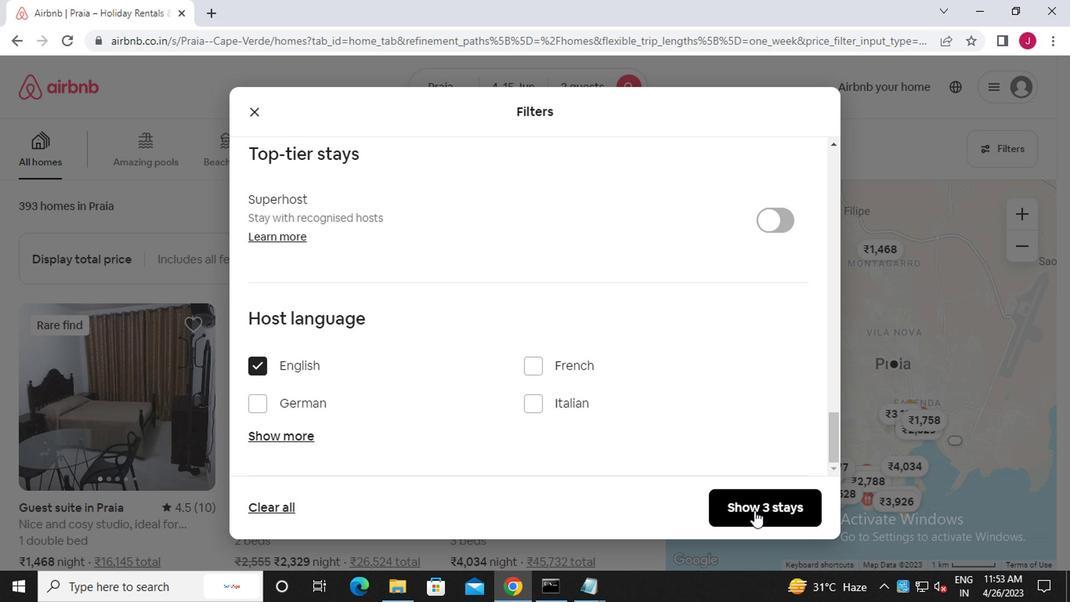 
Action: Mouse moved to (741, 495)
Screenshot: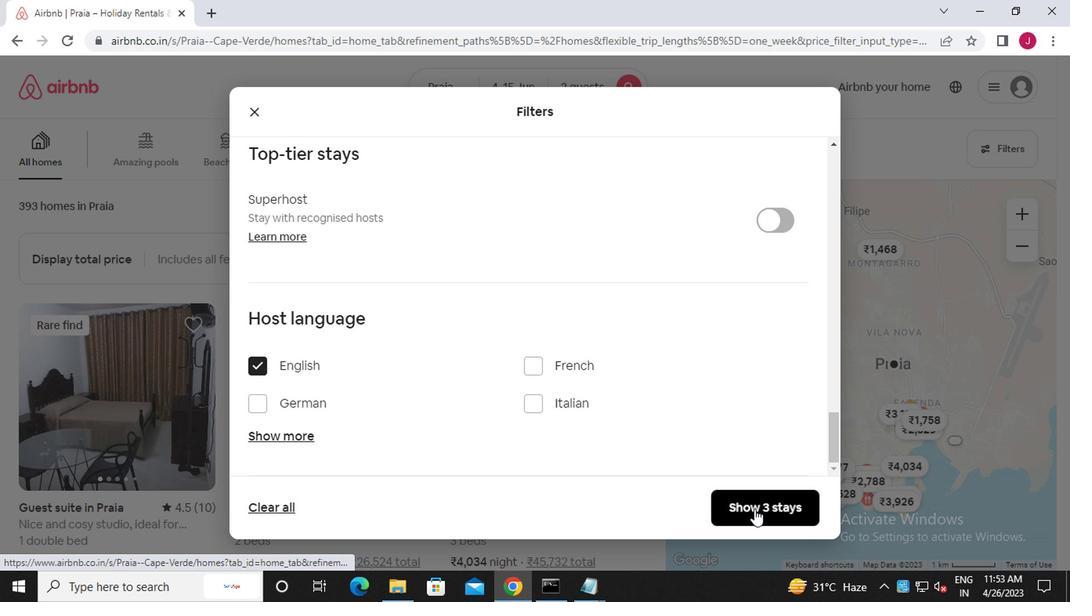 
